 Task: Add an event with the title Training Session: Leadership Development and Team Empowerment, date '2023/10/10', time 8:30 AM to 10:30 AMand add a description: A team outing is a planned event or activity that takes employees out of the usual work environment to engage in recreational and team-building activities. It provides an opportunity for team members to bond, unwind, and strengthen their professional relationships in a more relaxed setting., put the event into Orange category . Add location for the event as: 123 Gran Via, Barcelona, Spain, logged in from the account softage.5@softage.netand send the event invitation to softage.1@softage.net and softage.2@softage.net. Set a reminder for the event 12 hour before
Action: Mouse moved to (75, 104)
Screenshot: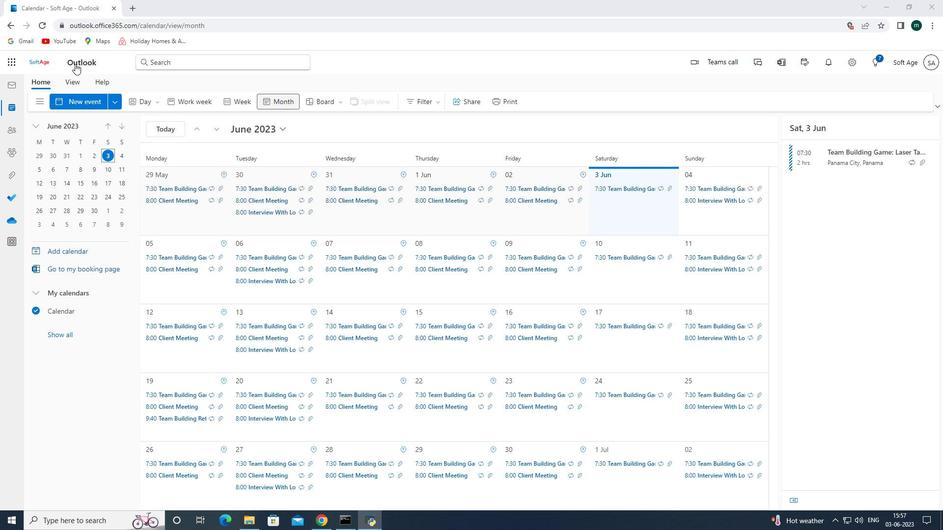 
Action: Mouse pressed left at (75, 104)
Screenshot: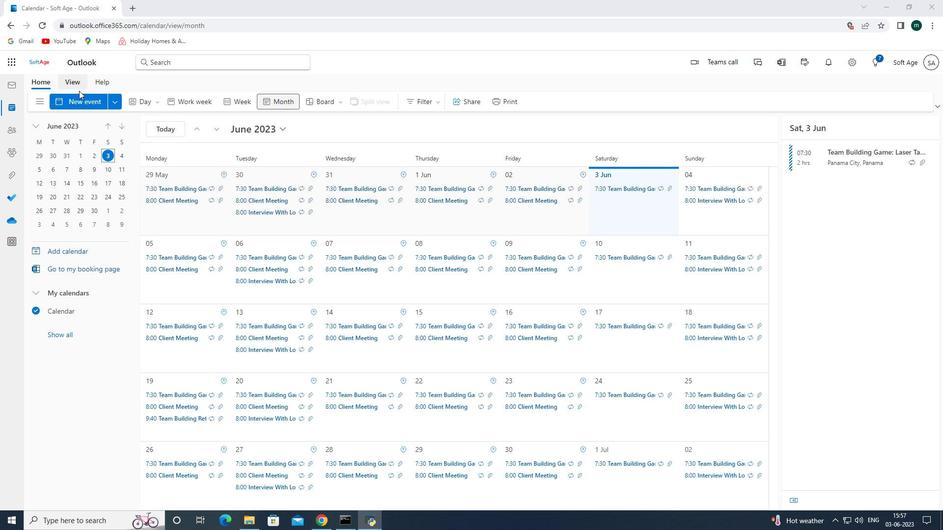 
Action: Mouse moved to (273, 163)
Screenshot: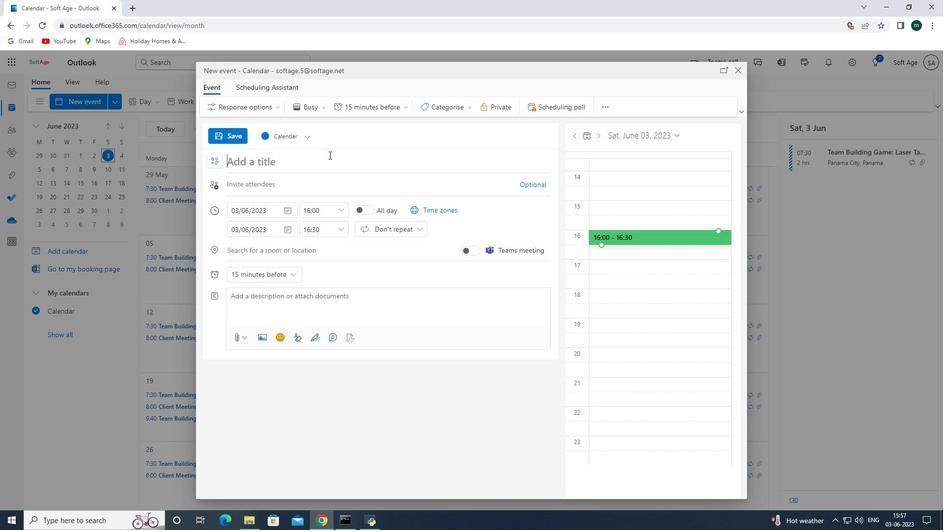 
Action: Mouse pressed left at (273, 163)
Screenshot: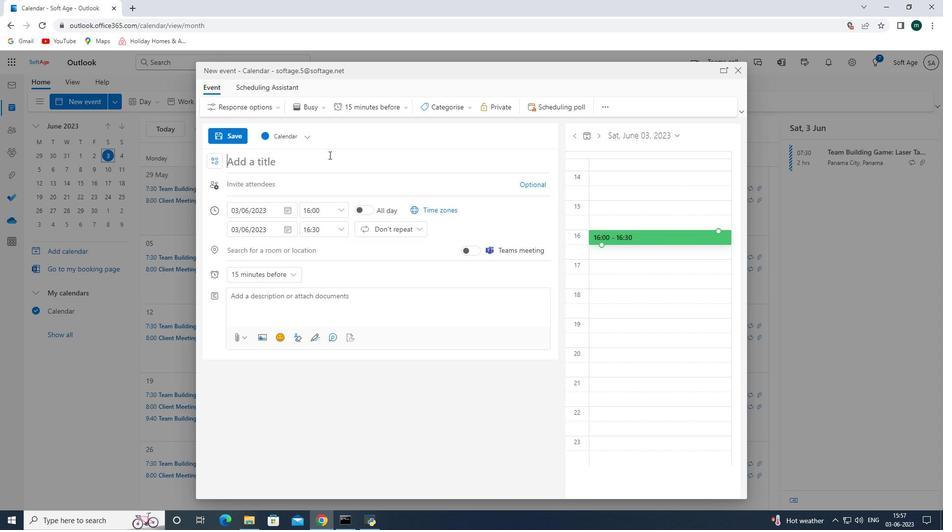 
Action: Mouse moved to (382, 154)
Screenshot: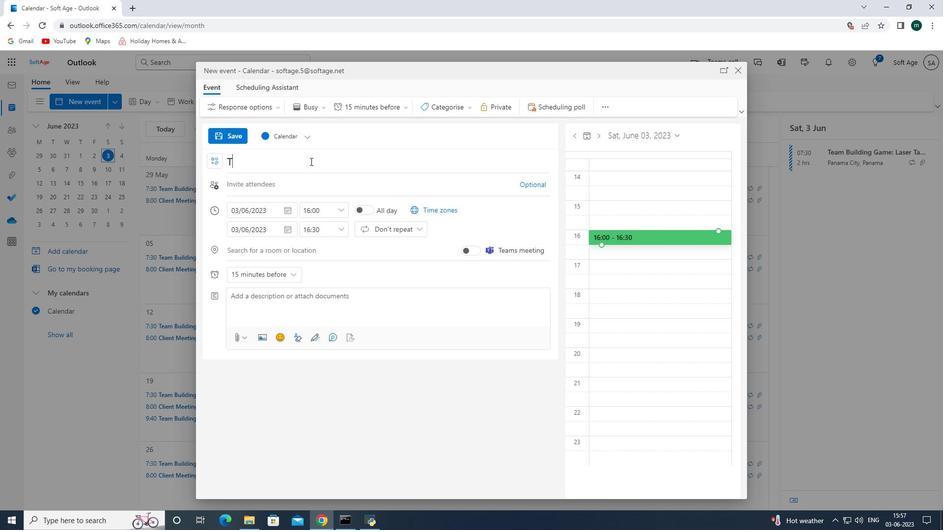 
Action: Key pressed <Key.shift>T
Screenshot: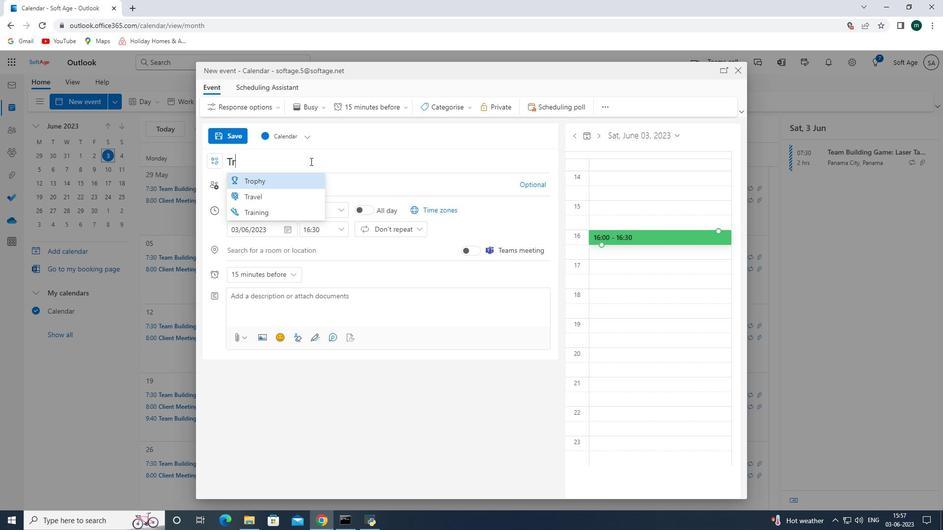 
Action: Mouse moved to (387, 154)
Screenshot: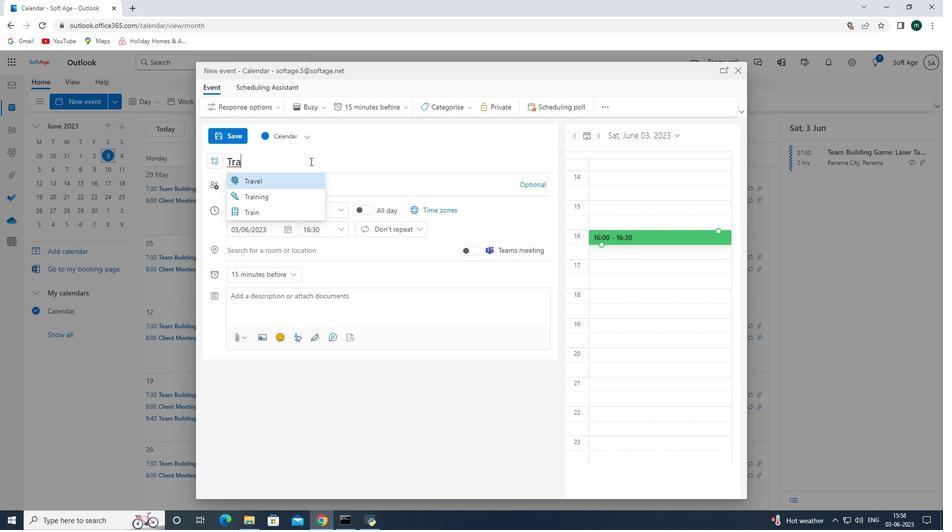
Action: Key pressed raining<Key.space><Key.shift>Session<Key.shift_r><Key.shift_r><Key.shift_r><Key.shift_r><Key.shift_r><Key.shift_r><Key.shift_r><Key.shift_r><Key.shift_r><Key.shift_r><Key.shift_r><Key.shift_r><Key.shift_r><Key.shift_r><Key.shift_r><Key.shift_r><Key.shift_r><Key.shift_r><Key.shift_r><Key.shift_r><Key.shift_r><Key.shift_r><Key.shift_r><Key.shift_r><Key.shift_r><Key.shift_r><Key.shift_r><Key.shift_r><Key.shift_r><Key.shift_r><Key.shift_r><Key.shift_r><Key.shift_r><Key.shift_r><Key.shift_r><Key.shift_r><Key.shift_r><Key.shift_r><Key.shift_r><Key.shift_r><Key.shift_r><Key.shift_r><Key.shift_r><Key.shift_r><Key.shift_r><Key.shift_r><Key.shift_r><Key.shift_r><Key.shift_r><Key.shift_r><Key.shift_r><Key.shift_r><Key.shift_r><Key.shift_r><Key.shift_r><Key.shift_r>:<Key.space><Key.shift><Key.shift>Leader
Screenshot: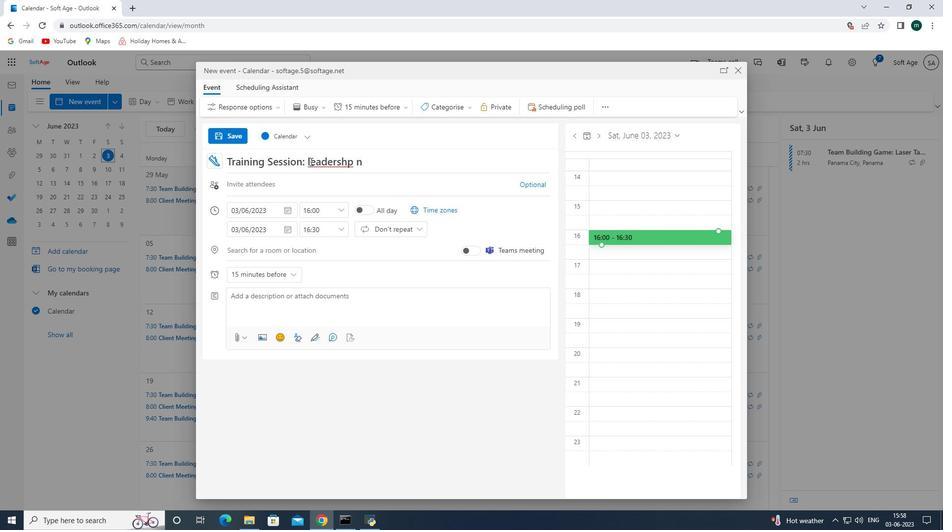 
Action: Mouse moved to (81, 104)
Screenshot: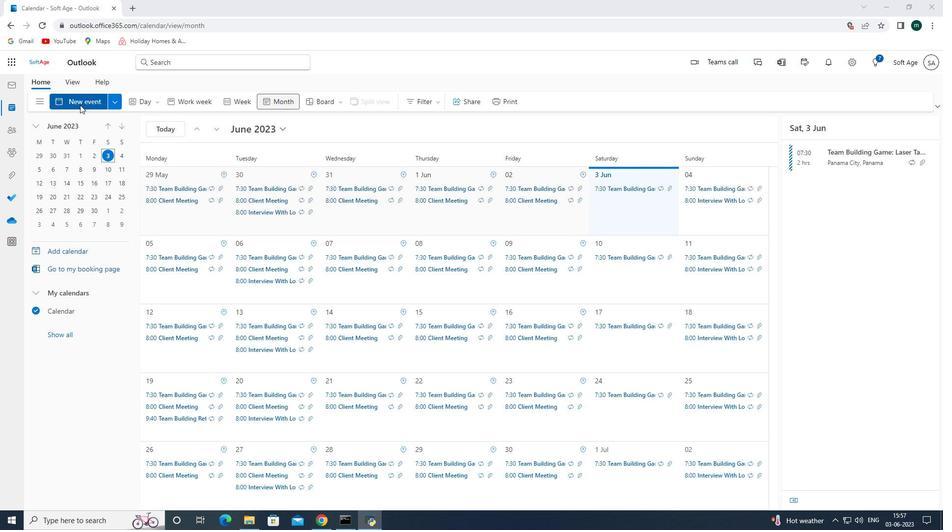 
Action: Mouse pressed left at (81, 104)
Screenshot: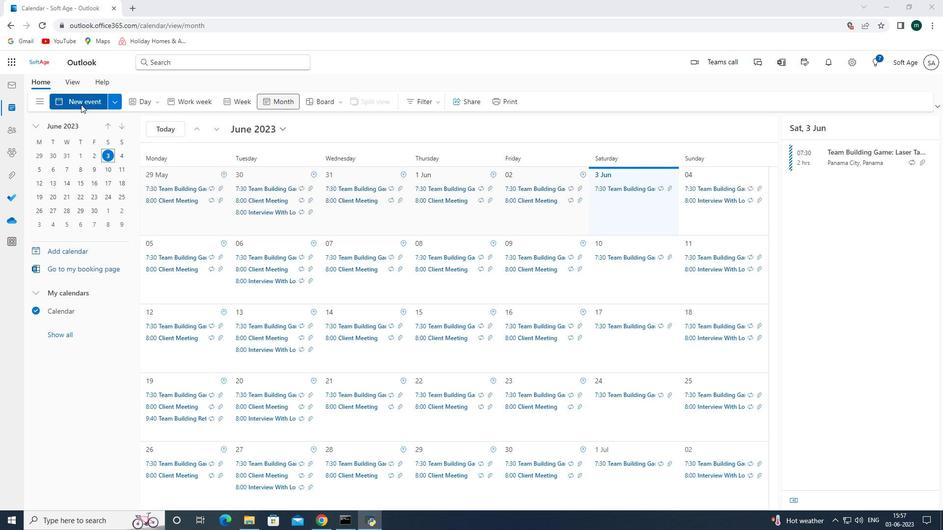 
Action: Mouse moved to (308, 171)
Screenshot: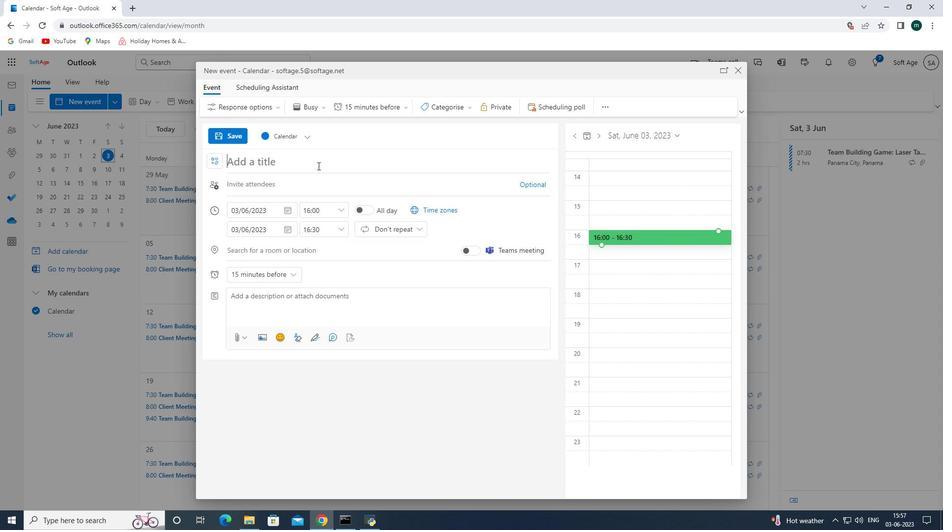 
Action: Mouse pressed left at (308, 171)
Screenshot: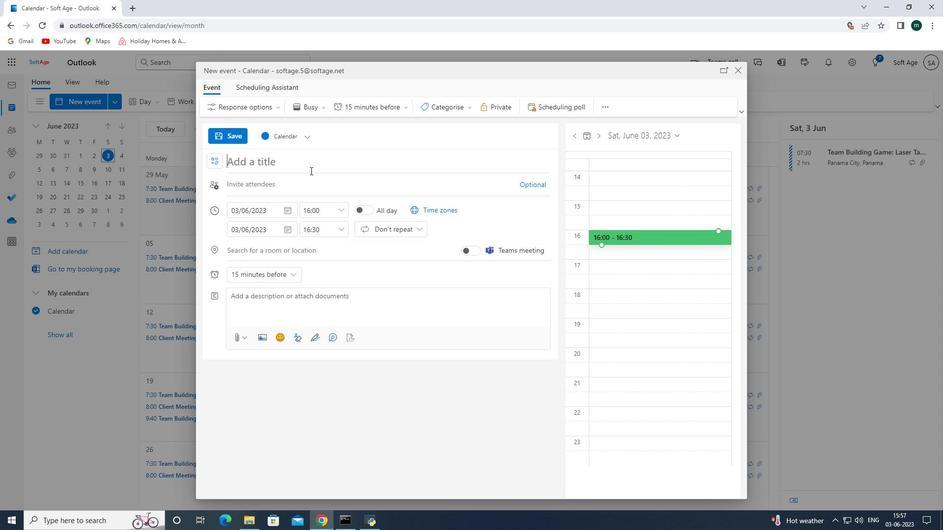 
Action: Mouse moved to (310, 161)
Screenshot: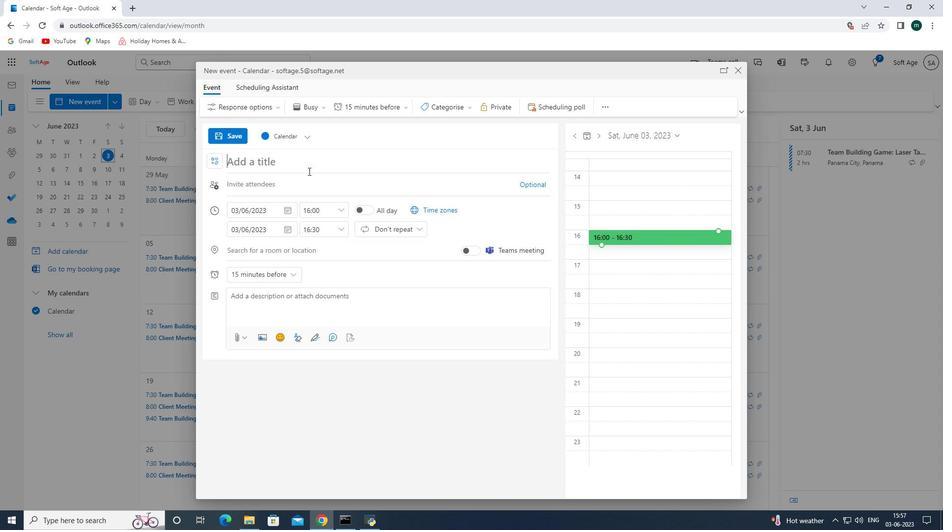 
Action: Key pressed <Key.shift><Key.shift><Key.shift><Key.shift><Key.shift><Key.shift><Key.shift><Key.shift><Key.shift><Key.shift><Key.shift><Key.shift><Key.shift><Key.shift><Key.shift><Key.shift><Key.shift><Key.shift><Key.shift><Key.shift><Key.shift><Key.shift><Key.shift><Key.shift><Key.shift><Key.shift><Key.shift><Key.shift><Key.shift><Key.shift><Key.shift><Key.shift><Key.shift><Key.shift><Key.shift><Key.shift><Key.shift><Key.shift><Key.shift><Key.shift><Key.shift><Key.shift><Key.shift><Key.shift><Key.shift><Key.shift><Key.shift><Key.shift><Key.shift><Key.shift><Key.shift><Key.shift><Key.shift><Key.shift><Key.shift><Key.shift><Key.shift><Key.shift><Key.shift><Key.shift><Key.shift><Key.shift><Key.shift><Key.shift><Key.shift><Key.shift><Key.shift><Key.shift><Key.shift><Key.shift><Key.shift><Key.shift><Key.shift><Key.shift><Key.shift><Key.shift><Key.shift><Key.shift><Key.shift><Key.shift><Key.shift><Key.shift><Key.shift><Key.shift><Key.shift><Key.shift>Training<Key.space><Key.shift><Key.shift><Key.shift><Key.shift><Key.shift><Key.shift><Key.shift><Key.shift><Key.shift>Session<Key.shift><Key.shift><Key.shift><Key.shift><Key.shift><Key.shift>:<Key.space><Key.shift><Key.shift><Key.shift><Key.shift><Key.shift><Key.shift><Key.shift><Key.shift><Key.shift><Key.shift><Key.shift><Key.shift><Key.shift><Key.shift><Key.shift><Key.shift><Key.shift><Key.shift><Key.shift><Key.shift><Key.shift><Key.shift><Key.shift><Key.shift><Key.shift><Key.shift>leadershp<Key.space>n<Key.shift><Key.shift><Key.shift><Key.backspace><Key.left><Key.left><Key.left><Key.left><Key.left><Key.left><Key.left><Key.left><Key.left><Key.backspace><Key.shift_r><Key.shift_r><Key.shift_r><Key.shift_r><Key.shift_r><Key.shift_r><Key.shift_r>L<Key.right><Key.right><Key.right><Key.right><Key.right><Key.right><Key.right>i<Key.right><Key.right><Key.right><Key.space><Key.shift>Devele<Key.backspace>opment<Key.space>and<Key.space><Key.shift>Team<Key.space><Key.shift>Empw<Key.backspace>owerment<Key.space><Key.shift><Key.shift><Key.shift><Key.shift><Key.shift><Key.shift>,<Key.backspace>
Screenshot: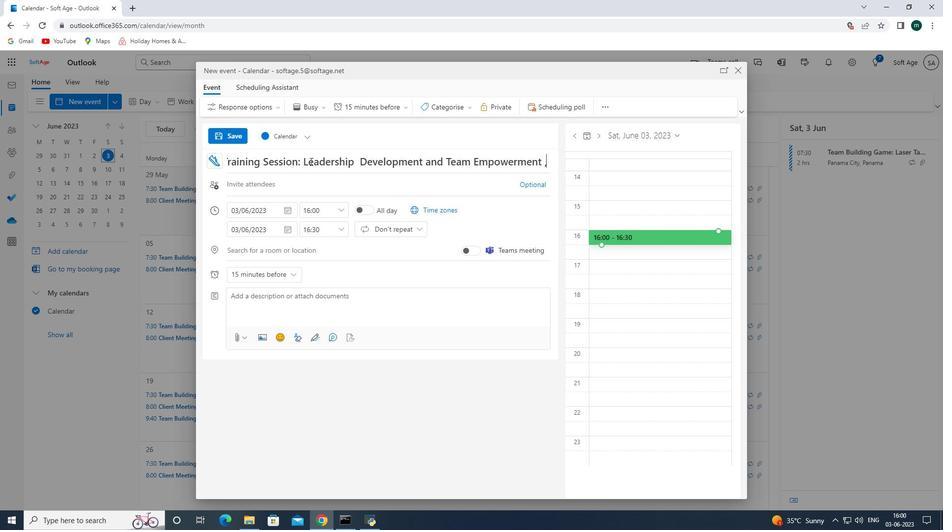 
Action: Mouse moved to (292, 213)
Screenshot: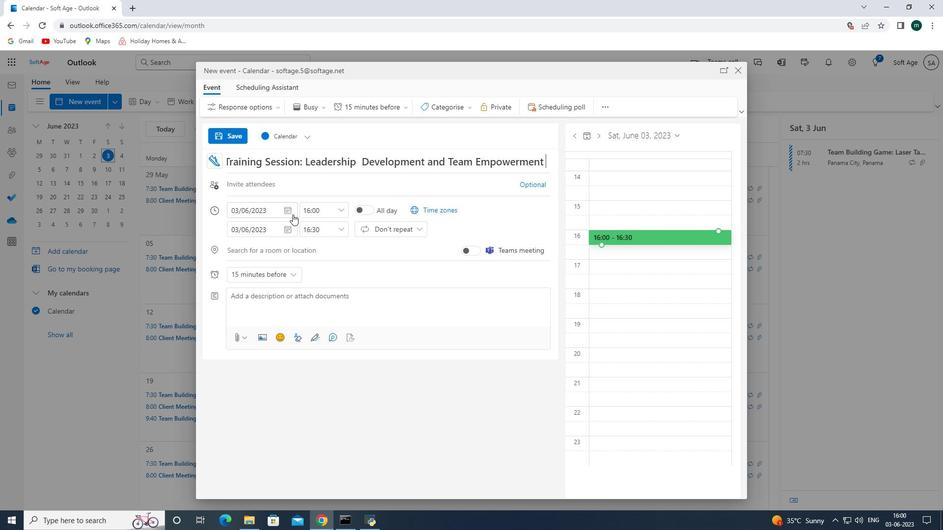 
Action: Mouse pressed left at (292, 213)
Screenshot: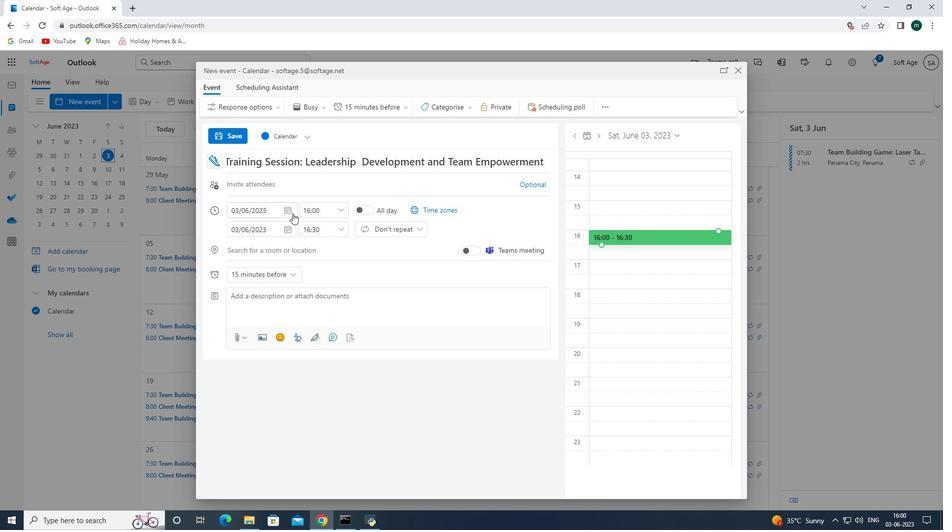 
Action: Mouse moved to (324, 232)
Screenshot: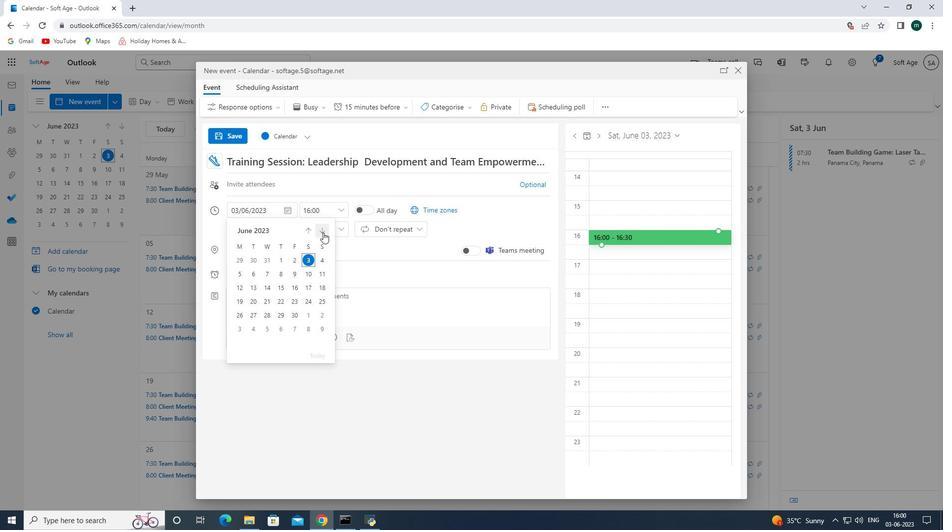 
Action: Mouse pressed left at (324, 232)
Screenshot: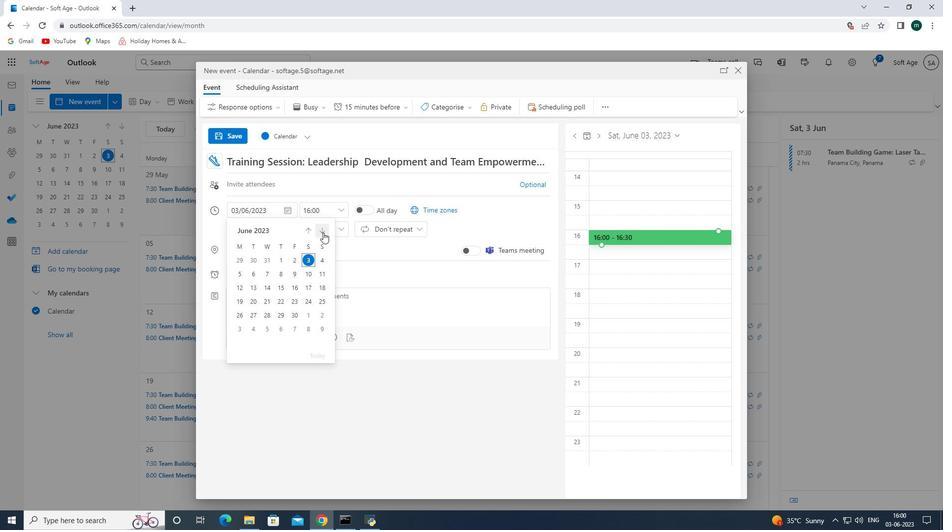 
Action: Mouse pressed left at (324, 232)
Screenshot: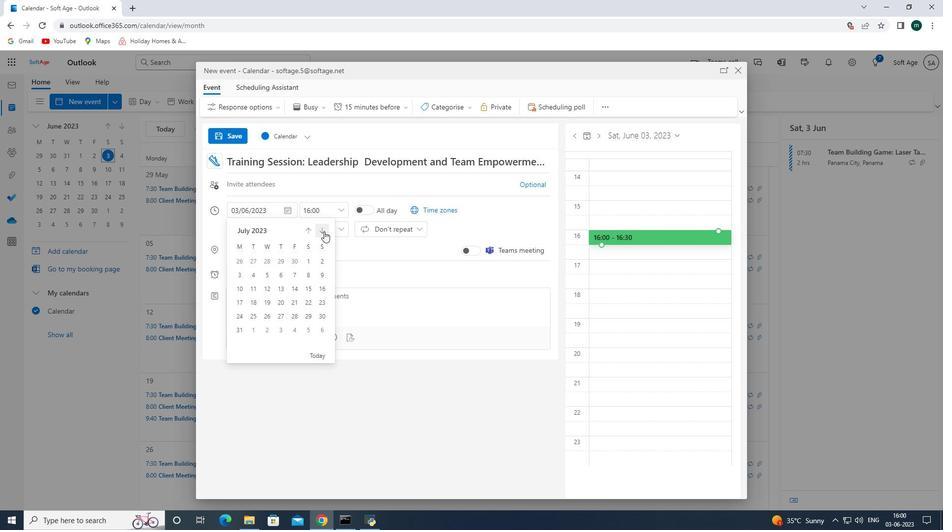
Action: Mouse pressed left at (324, 232)
Screenshot: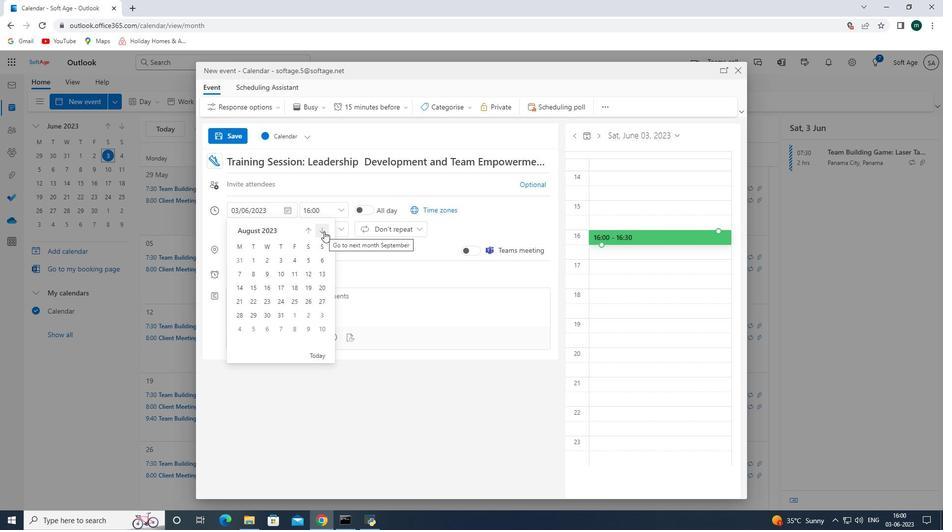 
Action: Mouse pressed left at (324, 232)
Screenshot: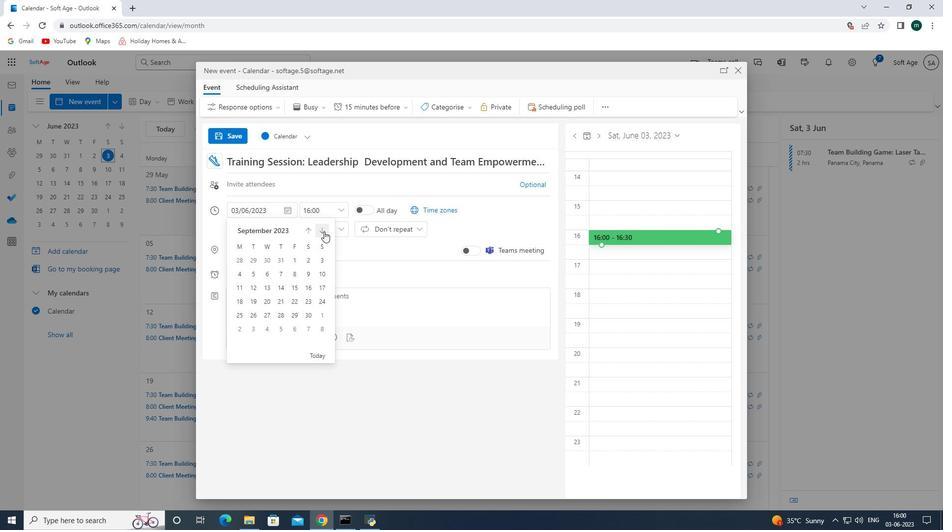 
Action: Mouse pressed left at (324, 232)
Screenshot: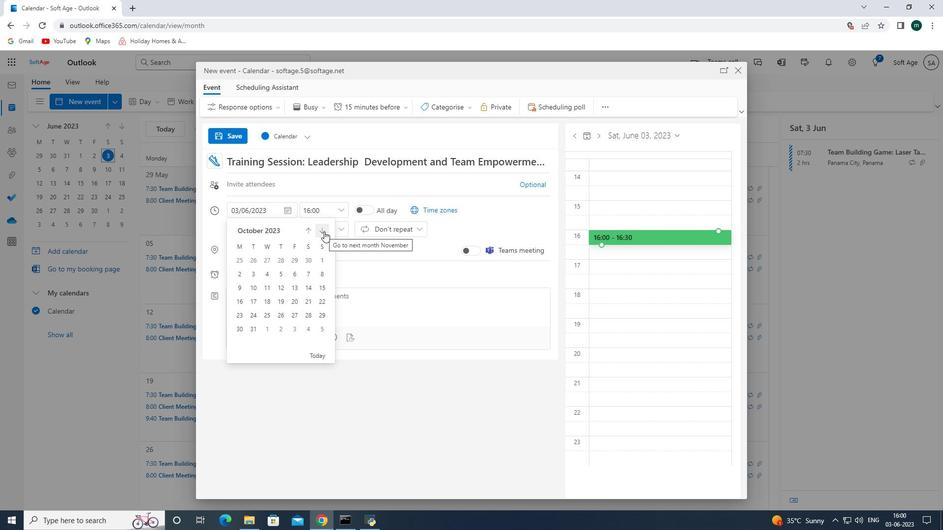 
Action: Mouse moved to (311, 232)
Screenshot: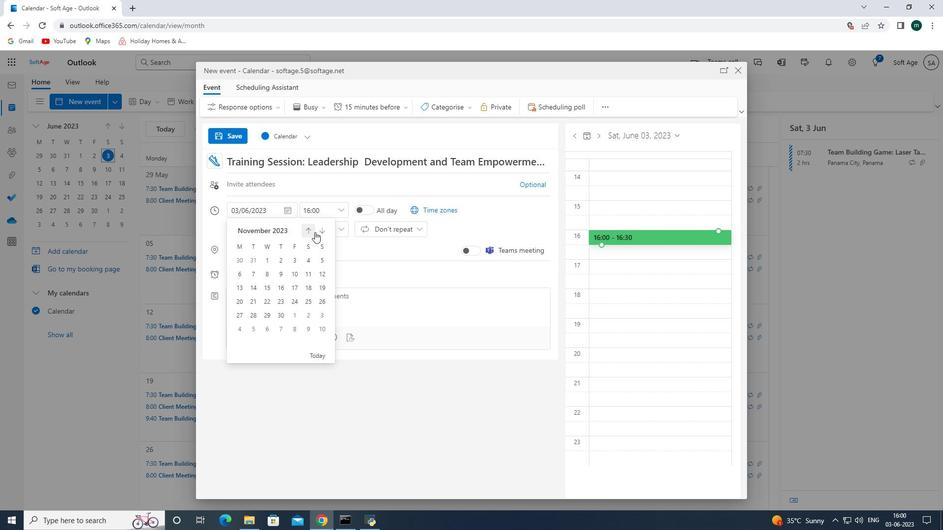 
Action: Mouse pressed left at (311, 232)
Screenshot: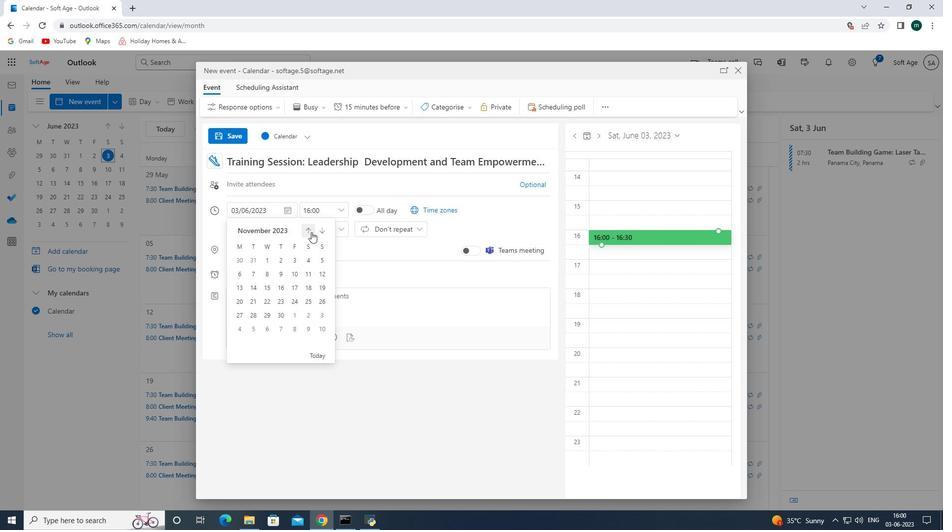 
Action: Mouse moved to (252, 283)
Screenshot: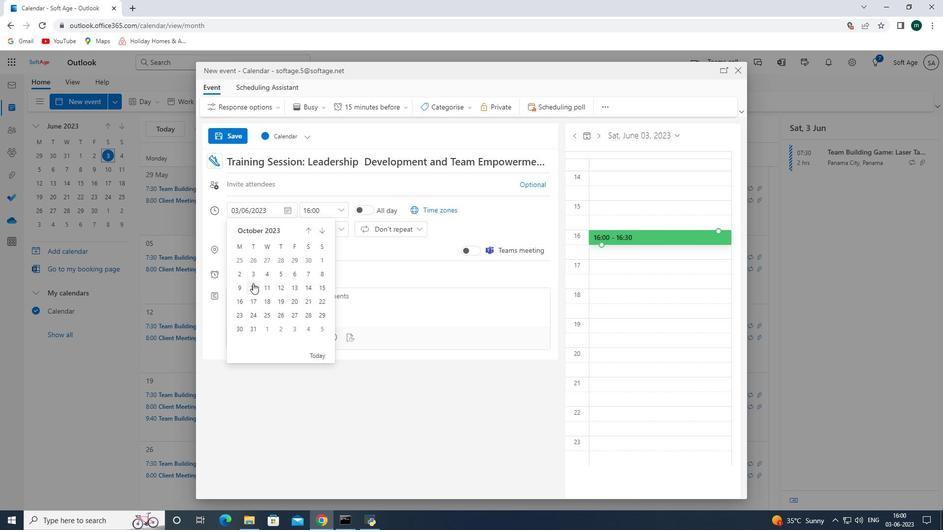 
Action: Mouse pressed left at (252, 283)
Screenshot: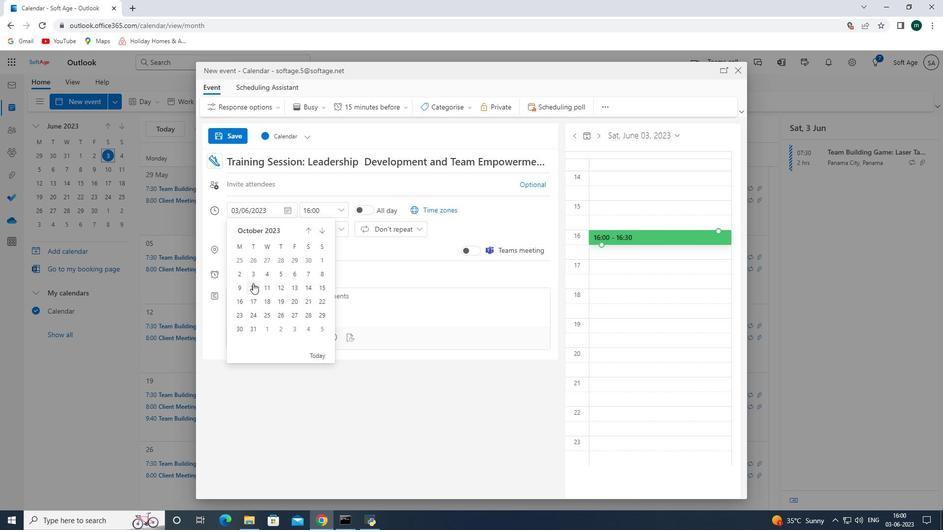 
Action: Mouse moved to (343, 211)
Screenshot: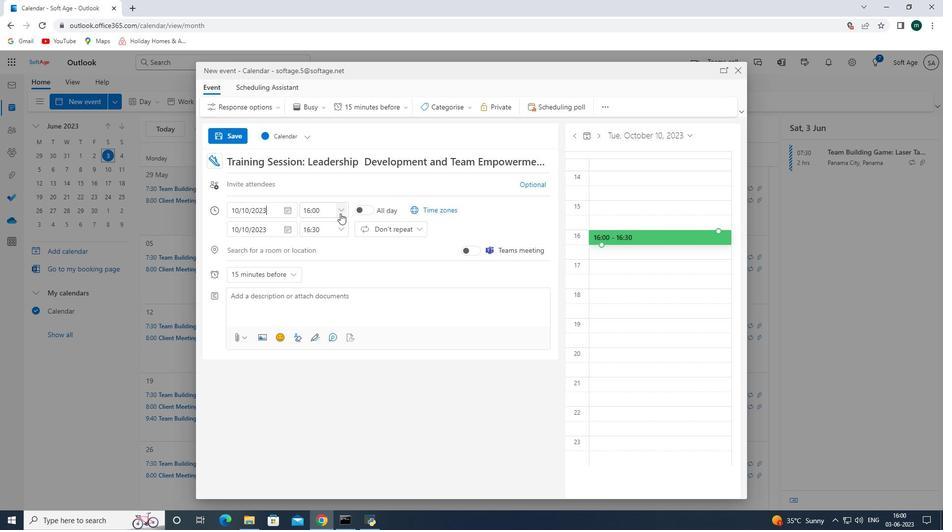
Action: Mouse pressed left at (343, 211)
Screenshot: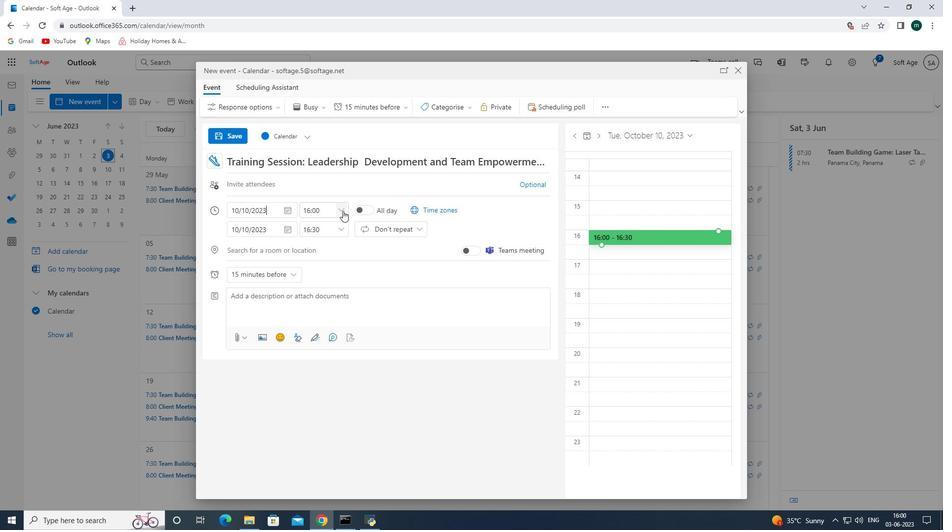 
Action: Mouse moved to (344, 240)
Screenshot: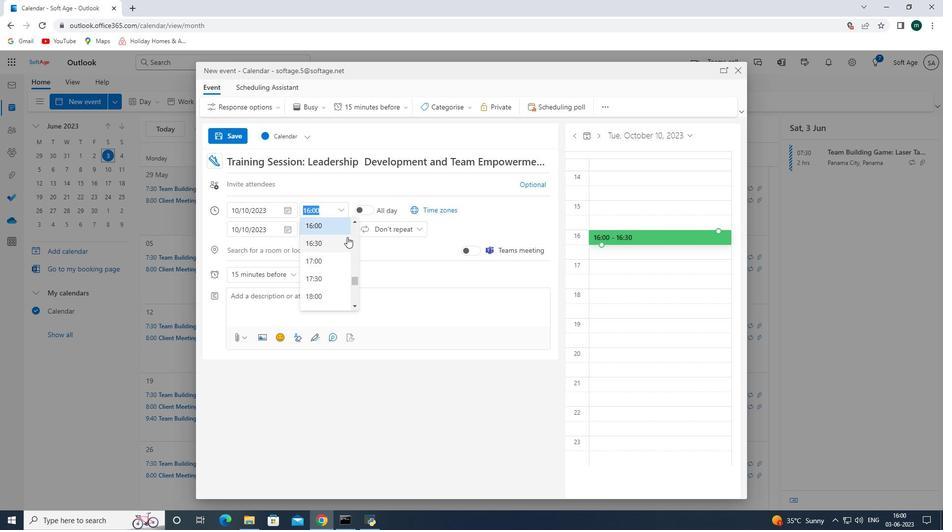 
Action: Mouse scrolled (344, 241) with delta (0, 0)
Screenshot: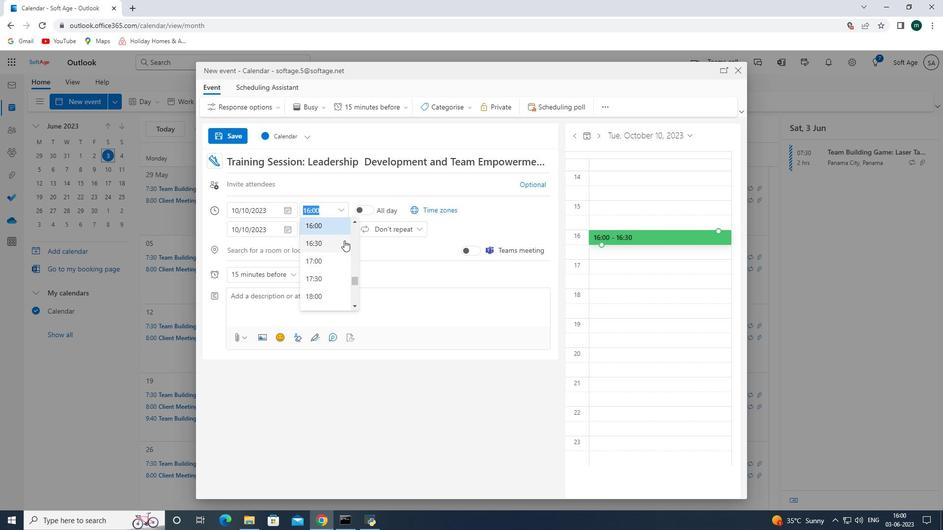 
Action: Mouse scrolled (344, 241) with delta (0, 0)
Screenshot: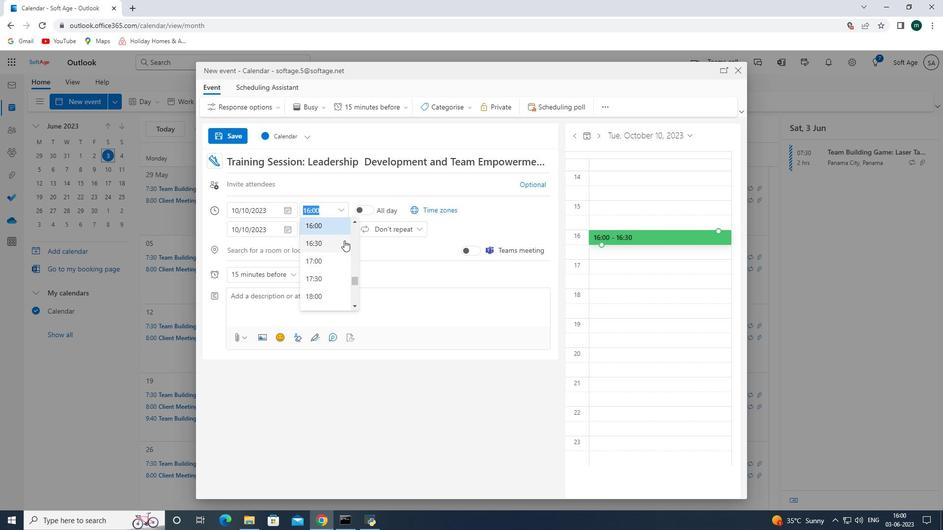 
Action: Mouse scrolled (344, 241) with delta (0, 0)
Screenshot: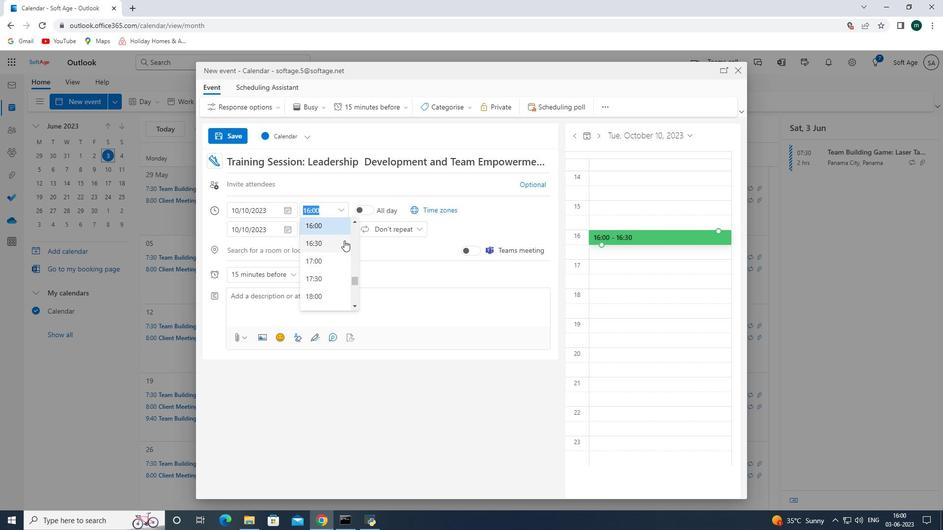 
Action: Mouse scrolled (344, 241) with delta (0, 0)
Screenshot: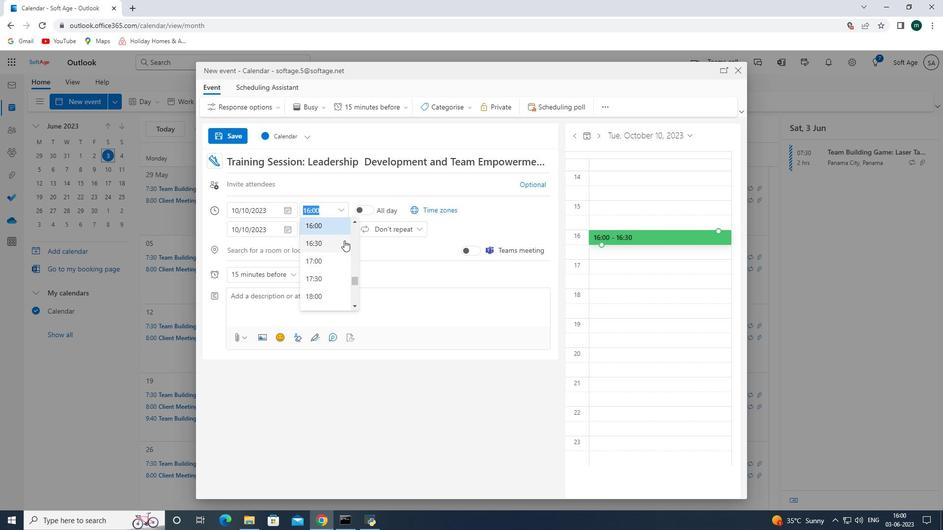 
Action: Mouse scrolled (344, 241) with delta (0, 0)
Screenshot: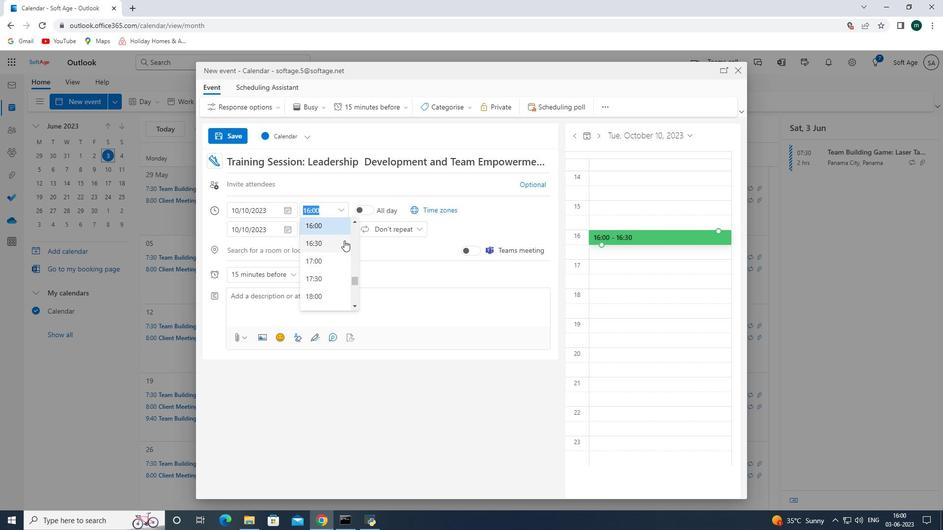 
Action: Mouse scrolled (344, 241) with delta (0, 0)
Screenshot: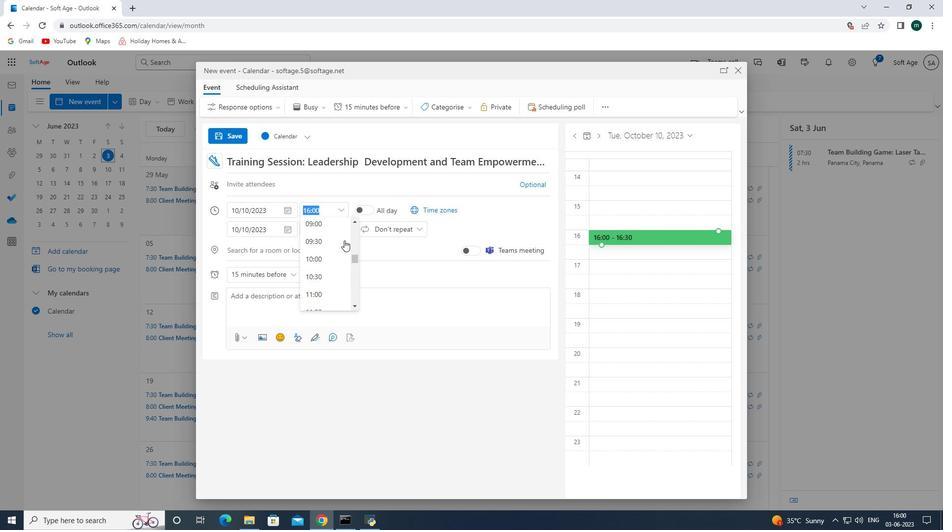 
Action: Mouse scrolled (344, 241) with delta (0, 0)
Screenshot: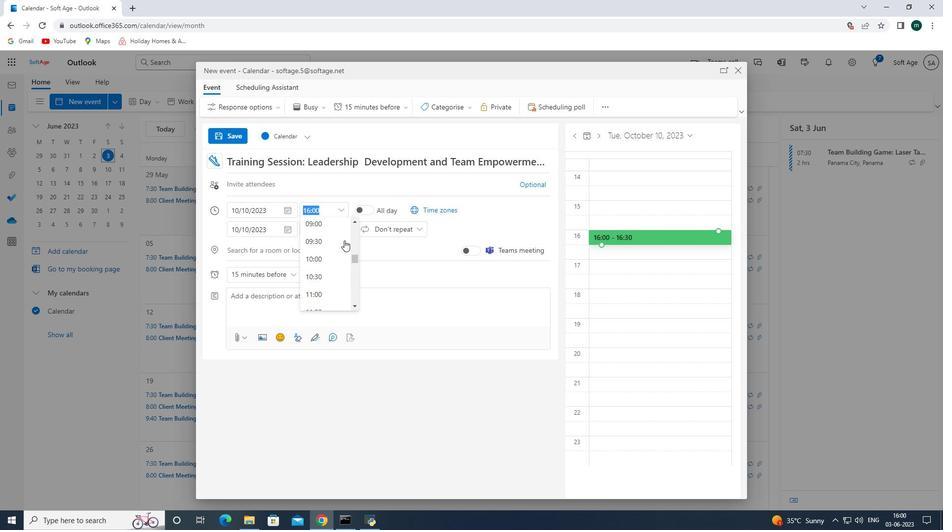 
Action: Mouse moved to (344, 247)
Screenshot: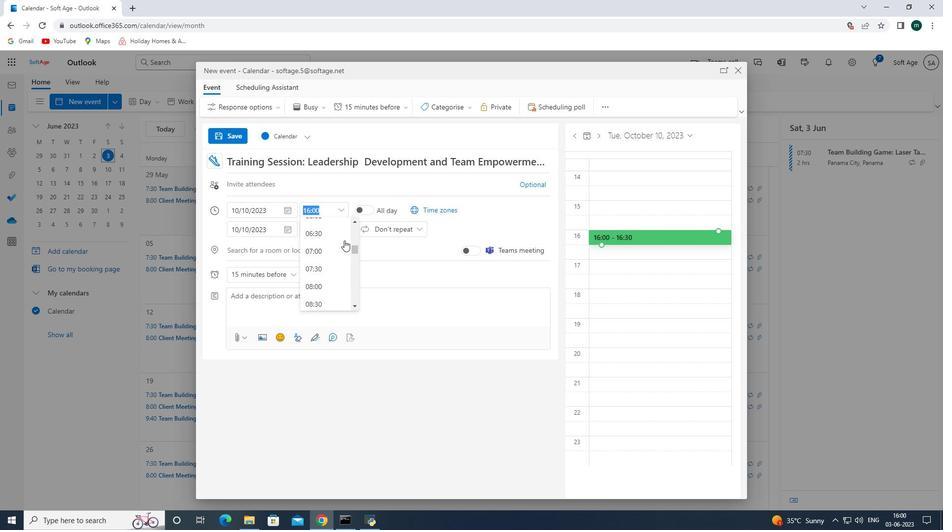 
Action: Mouse scrolled (344, 247) with delta (0, 0)
Screenshot: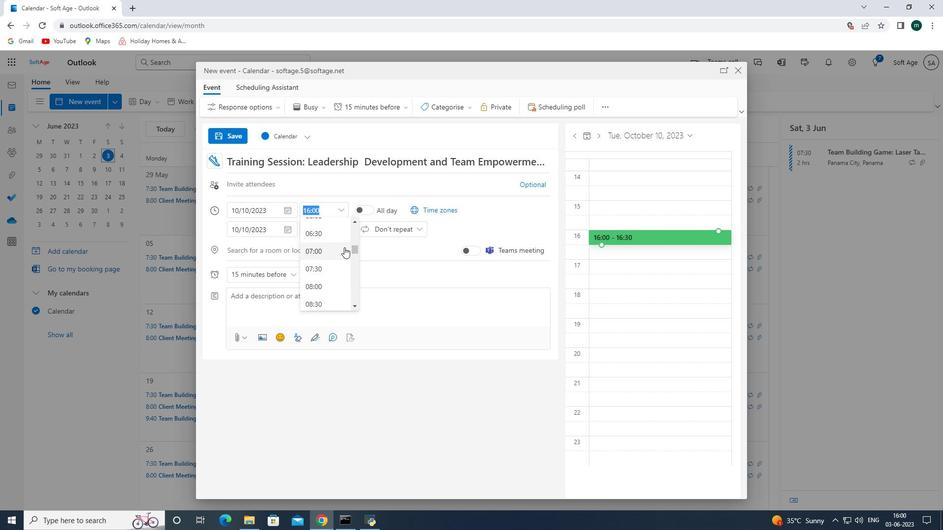 
Action: Mouse moved to (318, 257)
Screenshot: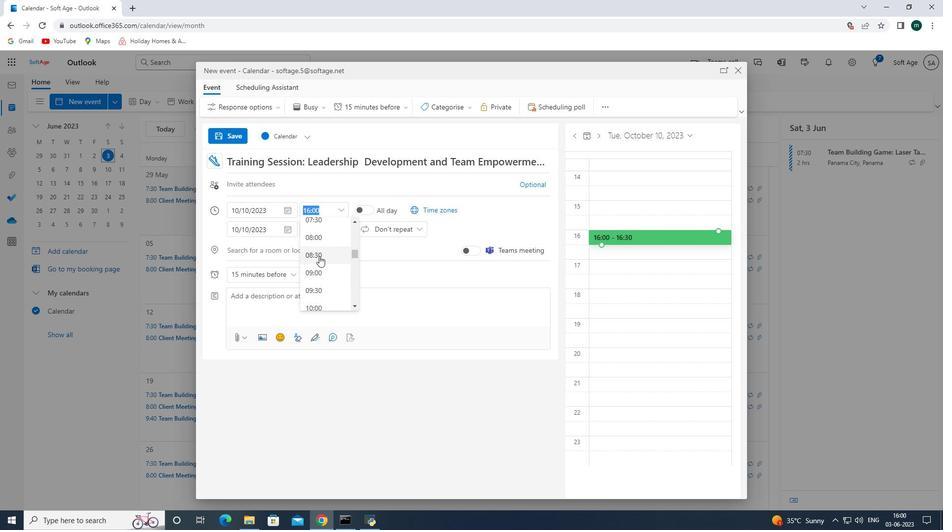 
Action: Mouse pressed left at (318, 257)
Screenshot: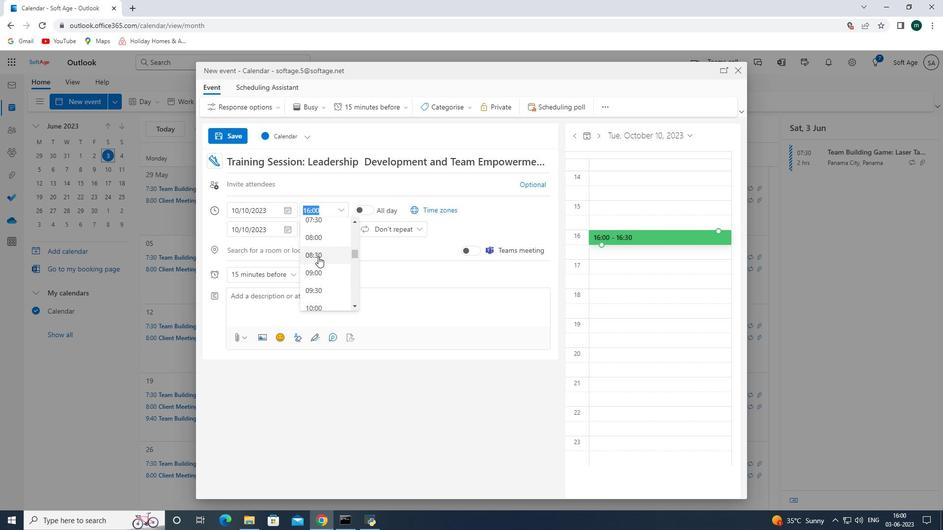 
Action: Mouse moved to (342, 229)
Screenshot: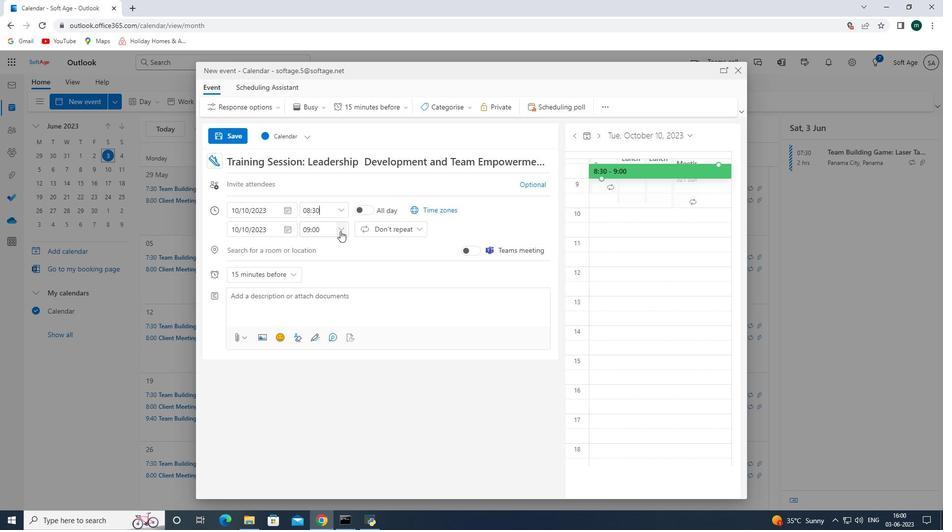 
Action: Mouse pressed left at (342, 229)
Screenshot: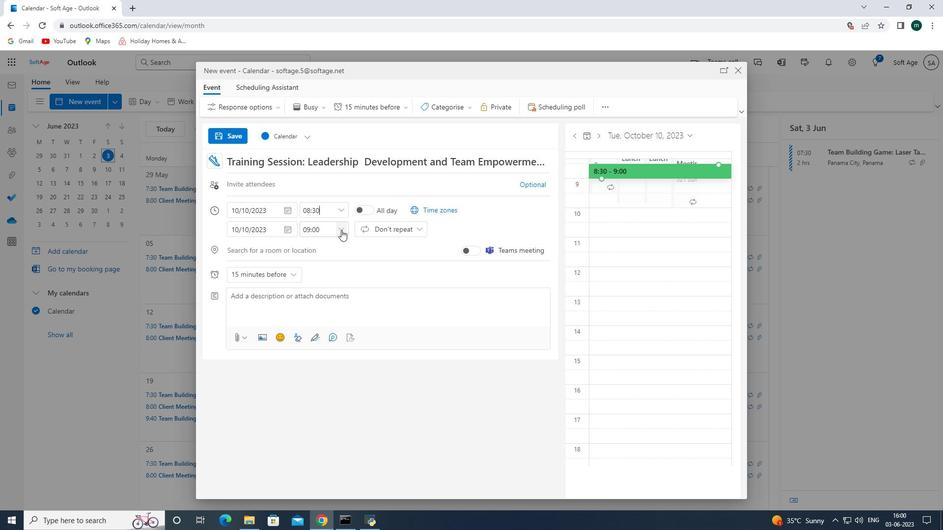 
Action: Mouse moved to (342, 299)
Screenshot: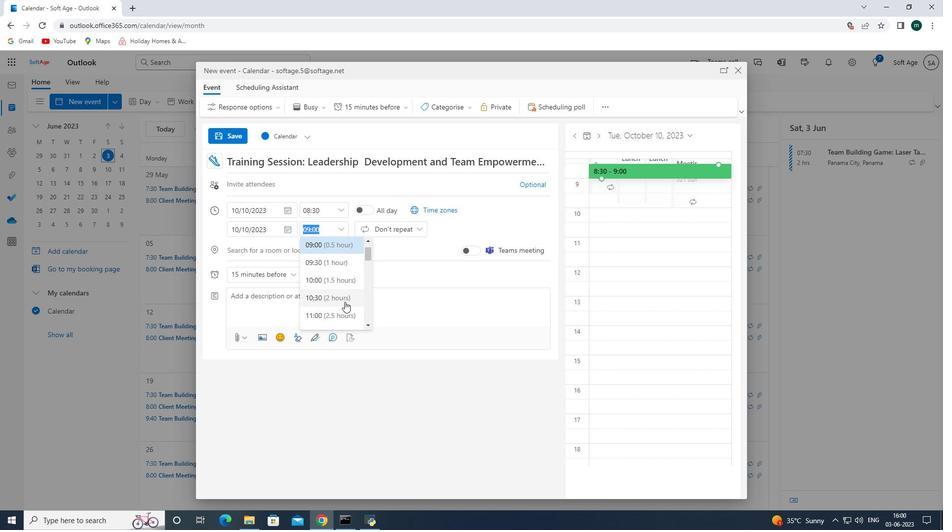 
Action: Mouse pressed left at (342, 299)
Screenshot: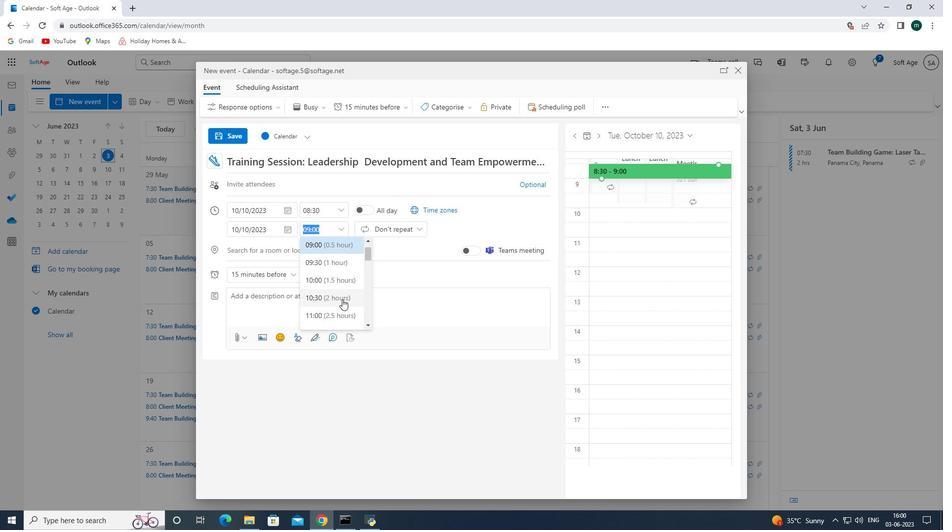 
Action: Mouse moved to (298, 300)
Screenshot: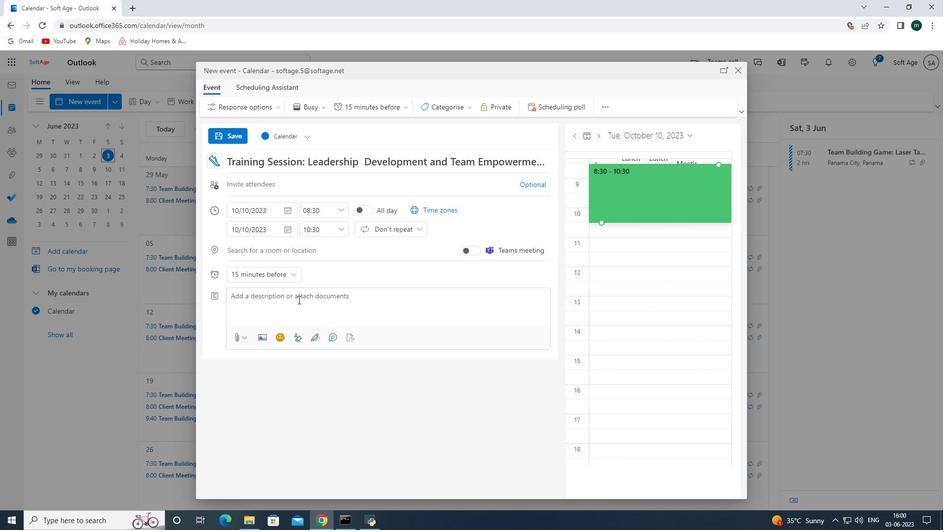 
Action: Mouse pressed left at (298, 300)
Screenshot: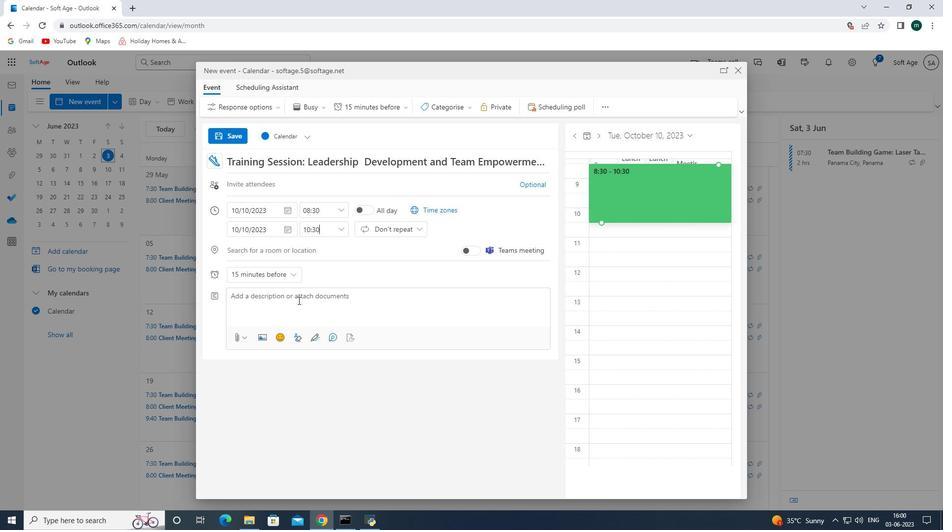 
Action: Key pressed <Key.shift>A<Key.space>team<Key.space>outing<Key.space>is<Key.space>a<Key.space>planned<Key.space>event<Key.space>or<Key.space>activi<Key.space><Key.backspace>ty<Key.space>that<Key.space>takes<Key.space>employees<Key.space>ou<Key.space><Key.backspace>t<Key.space>of<Key.space>the<Key.space>usual<Key.space>work<Key.space>environment<Key.space>to<Key.space>engage<Key.space>in<Key.space>recreational<Key.space>and<Key.space>team<Key.space><Key.shift_r><Key.shift_r><Key.shift_r><Key.shift_r><Key.shift_r><Key.shift_r><Key.shift_r><Key.shift_r>_<Key.backspace>-building<Key.space>activito<Key.backspace>ies.<Key.space><Key.shift_r>It<Key.space>provo<Key.backspace>idesb<Key.space>n<Key.backspace><Key.backspace><Key.backspace><Key.space>an<Key.space>opportunity<Key.space>for<Key.space><Key.shift>team<Key.space>members<Key.space>to<Key.space><Key.shift_r><Key.shift_r><Key.shift_r><Key.shift_r><Key.shift_r><Key.shift_r><Key.shift_r><Key.shift_r><Key.shift_r><Key.shift_r><Key.shift_r><Key.shift_r><Key.shift_r><Key.shift_r><Key.shift_r><Key.shift_r><Key.shift_r><Key.shift_r><Key.shift_r><Key.shift_r><Key.shift_r><Key.shift_r><Key.shift_r><Key.shift_r><Key.shift_r><Key.shift_r>B<Key.backspace>bond<Key.space><Key.backspace>,<Key.space>unwind<Key.space><Key.backspace>,<Key.space>and<Key.space>strengthen<Key.space>their<Key.space><Key.shift_r>professional<Key.space>relationships<Key.space>in<Key.space>a<Key.space>more<Key.space>relaxed<Key.space>setting.
Screenshot: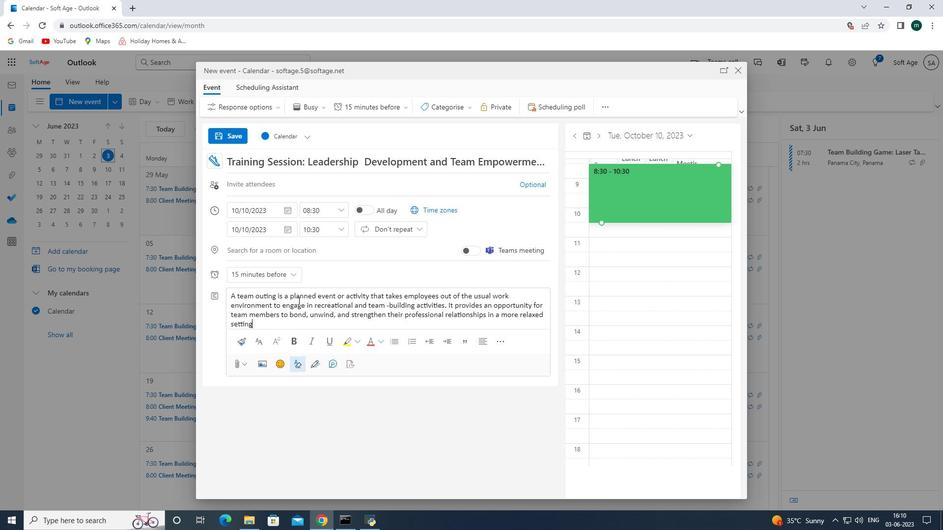 
Action: Mouse moved to (459, 107)
Screenshot: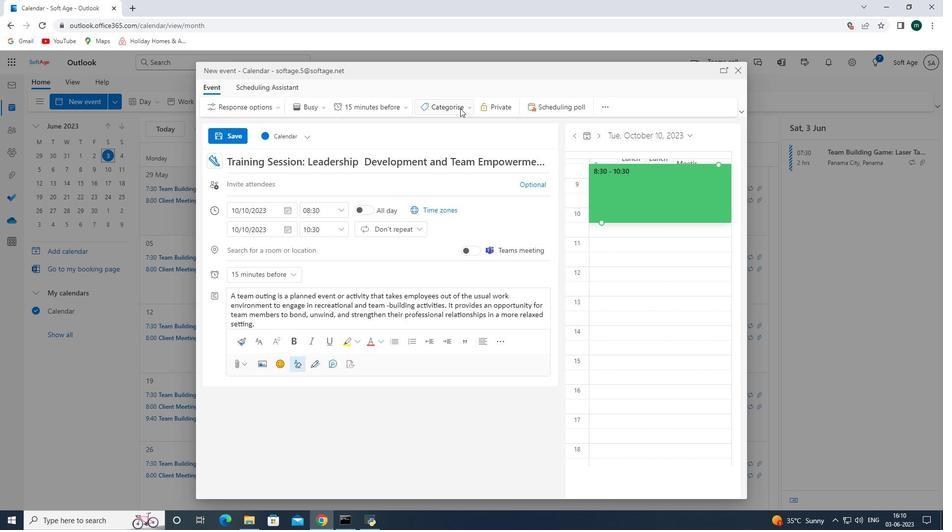 
Action: Mouse pressed left at (459, 107)
Screenshot: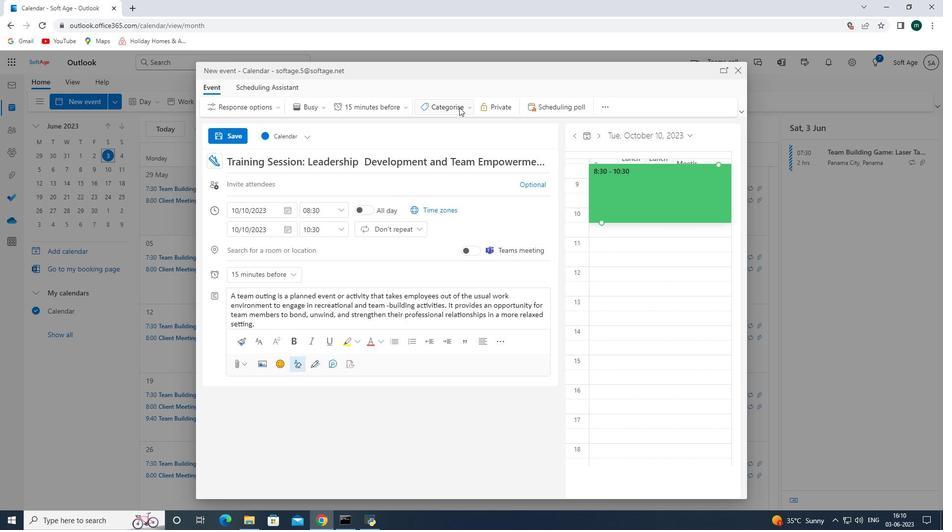 
Action: Mouse moved to (447, 169)
Screenshot: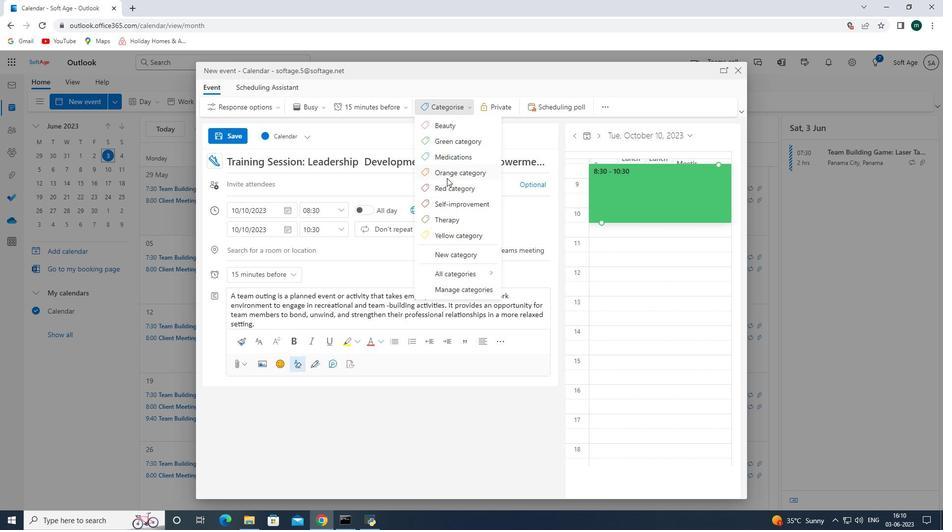 
Action: Mouse pressed left at (447, 169)
Screenshot: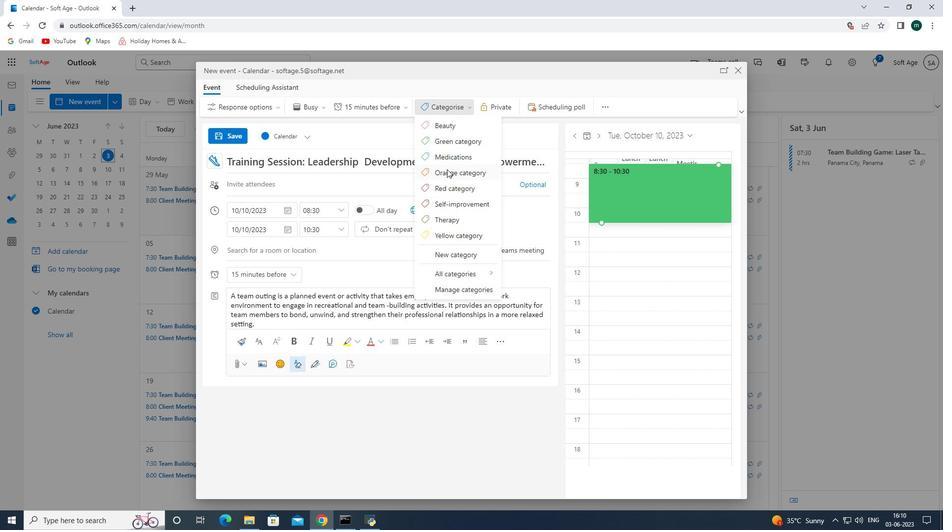
Action: Mouse moved to (239, 251)
Screenshot: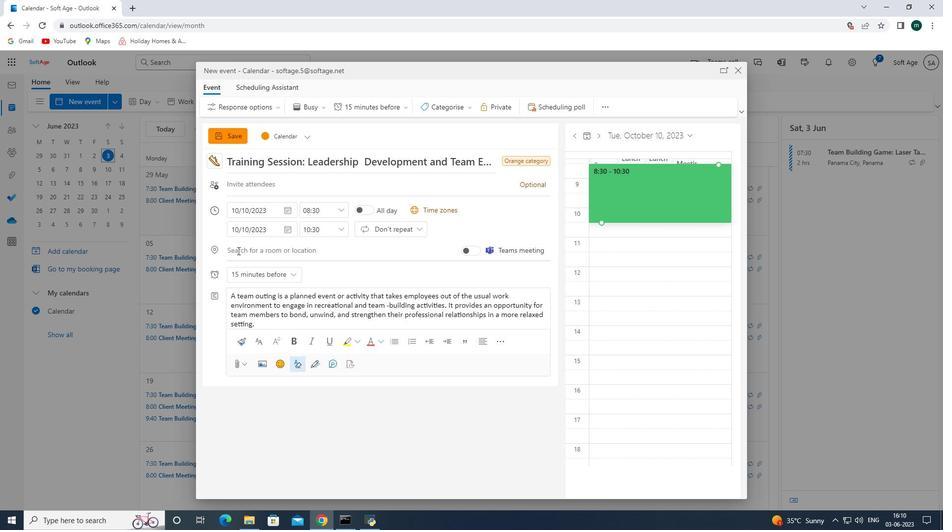 
Action: Mouse pressed left at (239, 251)
Screenshot: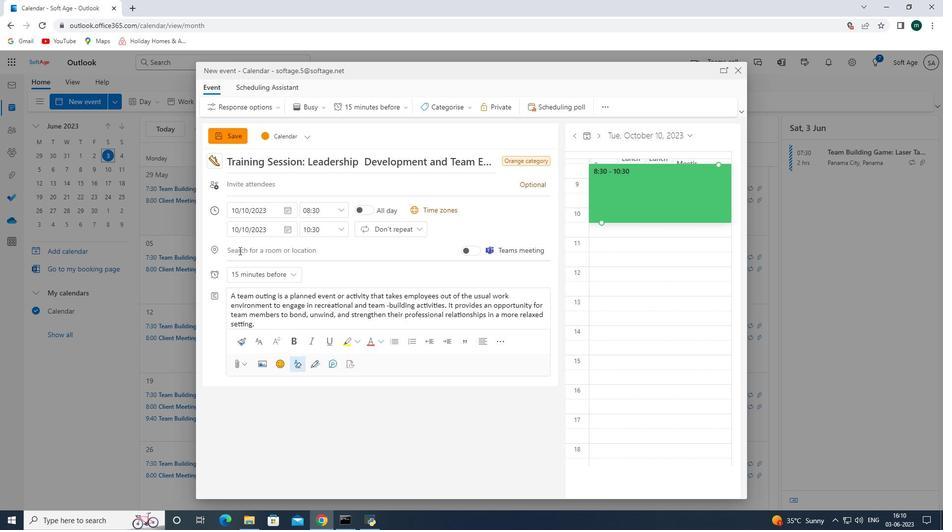
Action: Key pressed 123<Key.space><Key.shift><Key.shift><Key.shift>Gran<Key.space><Key.shift_r><Key.shift_r><Key.shift_r><Key.shift_r><Key.shift_r><Key.shift_r><Key.shift_r><Key.shift_r><Key.shift_r><Key.shift_r><Key.shift_r><Key.shift_r><Key.shift_r><Key.shift_r><Key.shift_r><Key.shift_r>Via,<Key.space><Key.shift><Key.shift><Key.shift><Key.shift>Barcelona,<Key.space><Key.shift>Spain<Key.space><Key.backspace>
Screenshot: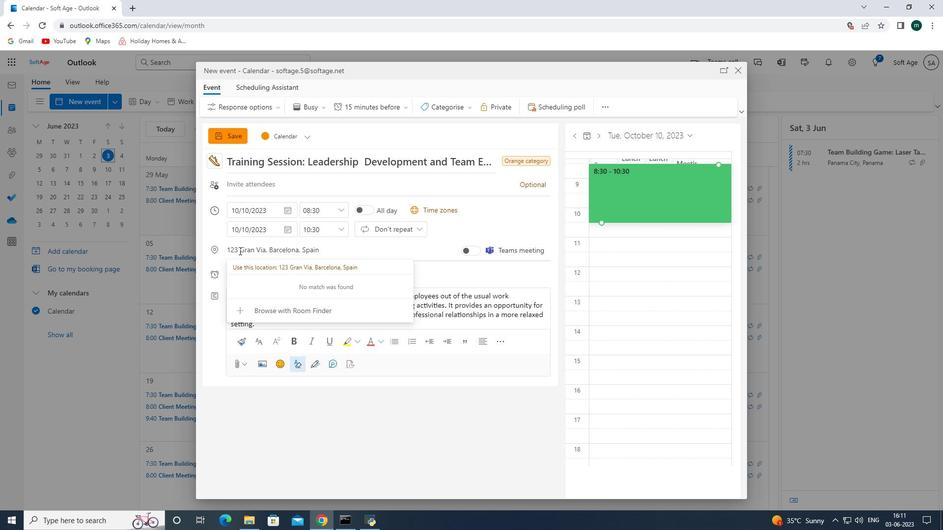 
Action: Mouse moved to (499, 219)
Screenshot: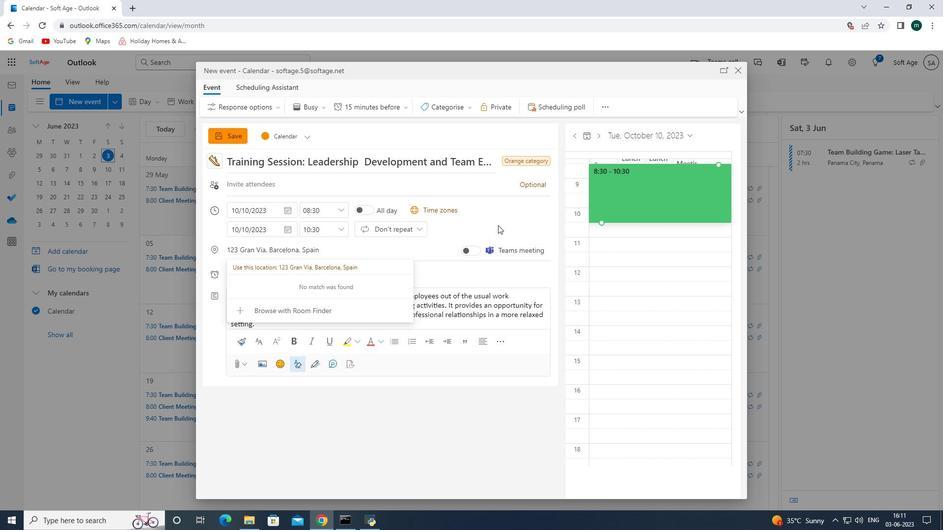 
Action: Mouse pressed left at (499, 219)
Screenshot: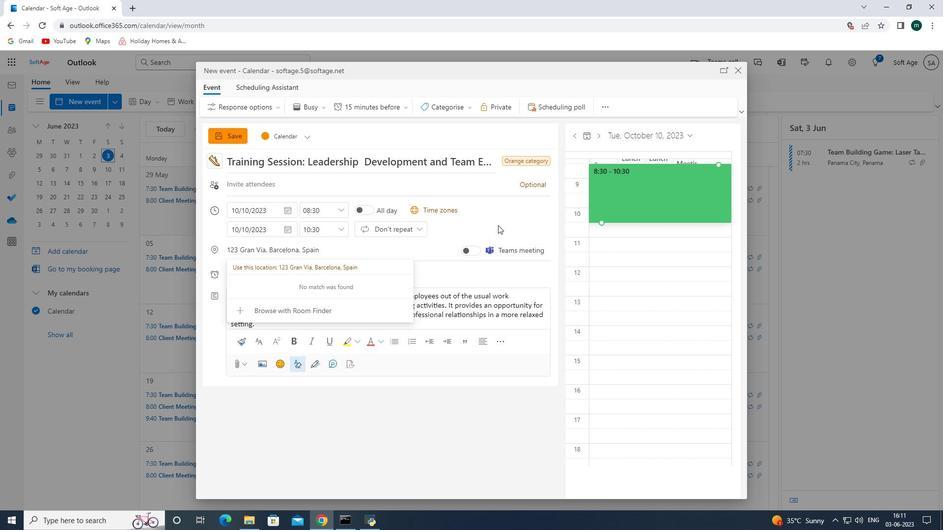 
Action: Mouse moved to (271, 182)
Screenshot: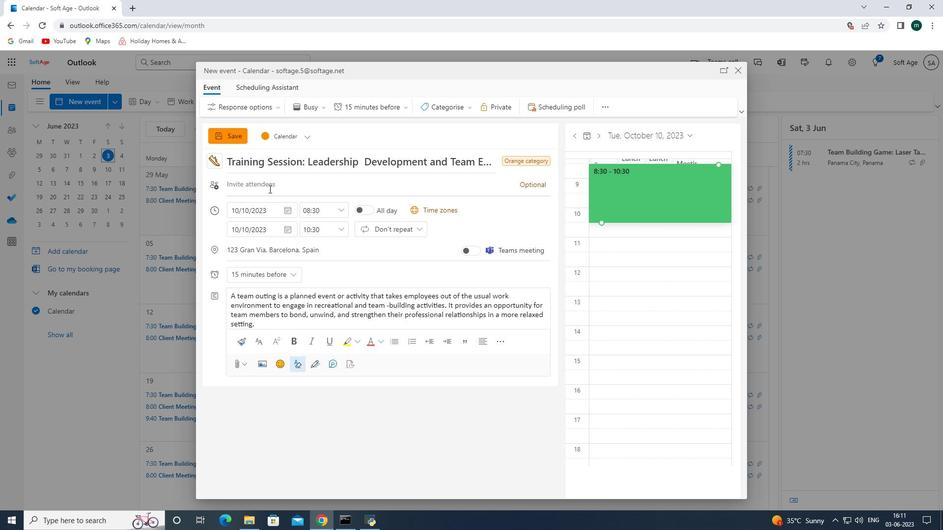 
Action: Mouse pressed left at (271, 182)
Screenshot: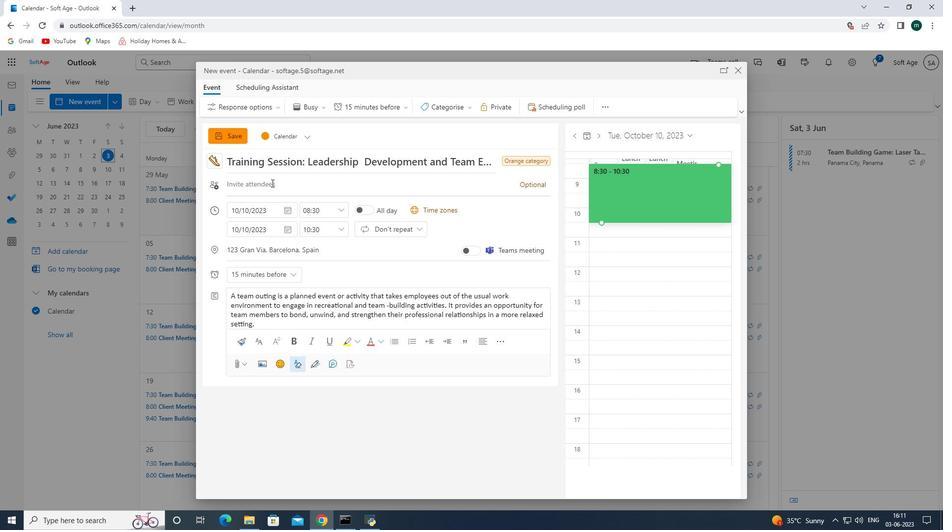 
Action: Mouse moved to (299, 255)
Screenshot: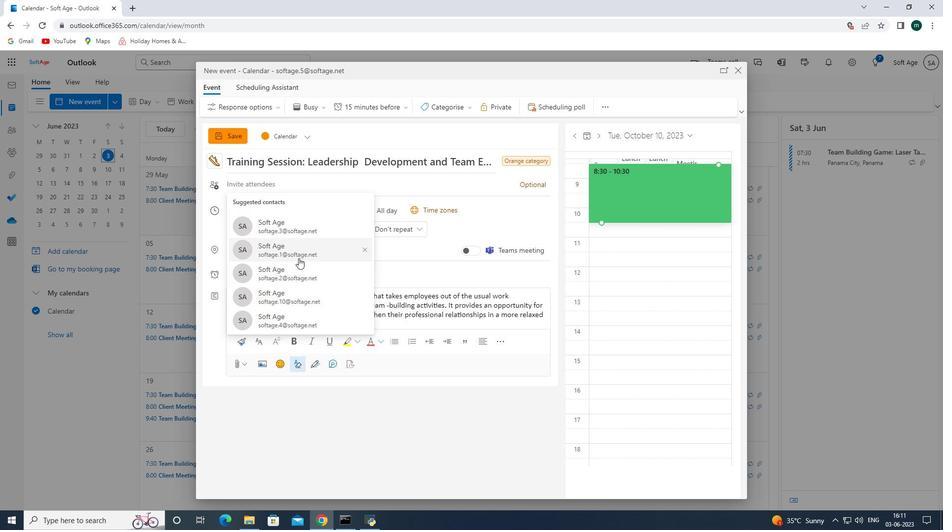 
Action: Mouse pressed left at (299, 255)
Screenshot: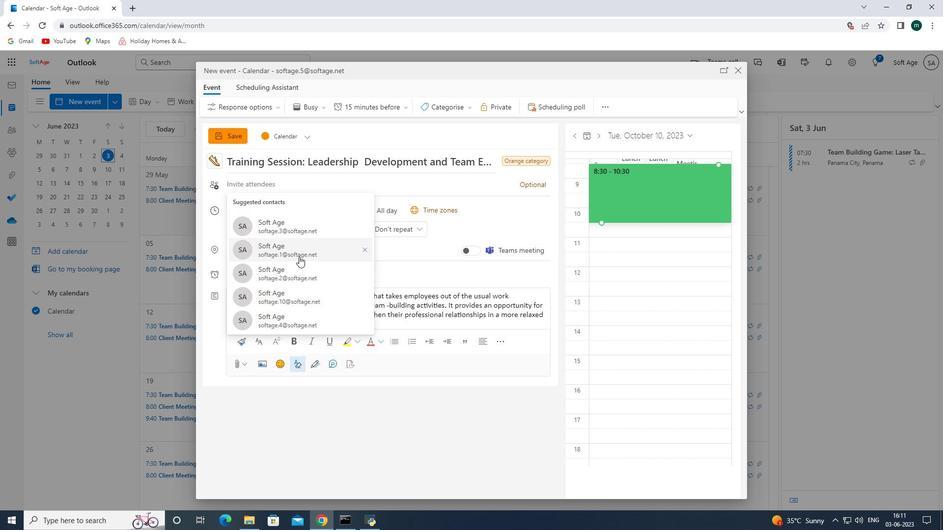 
Action: Mouse moved to (329, 183)
Screenshot: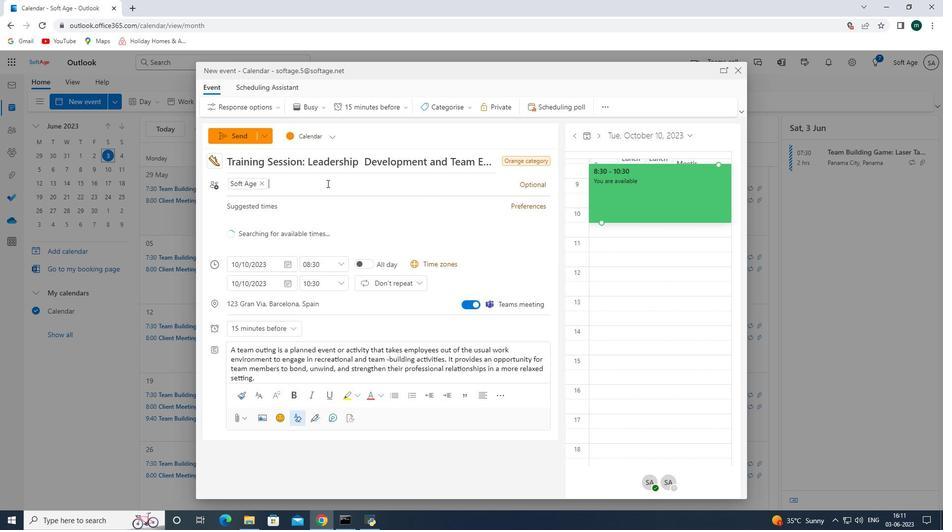 
Action: Mouse pressed left at (329, 183)
Screenshot: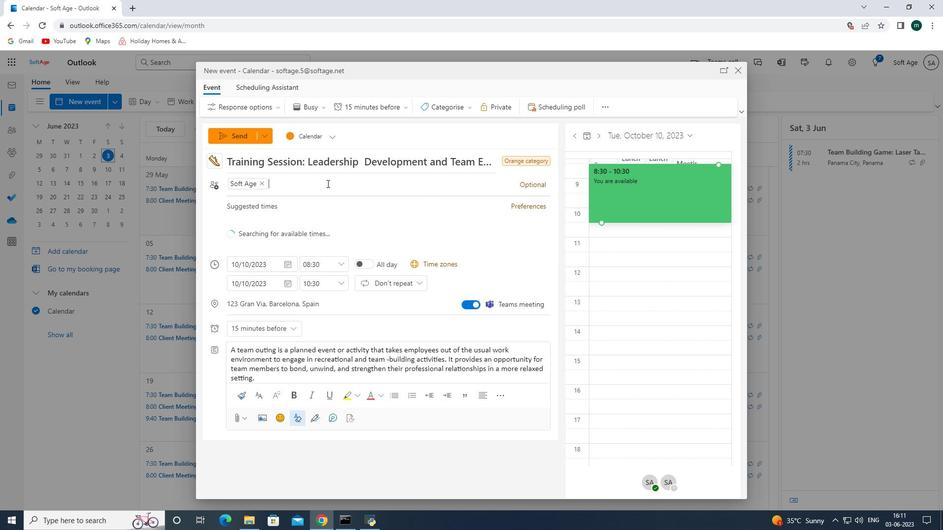 
Action: Mouse moved to (333, 249)
Screenshot: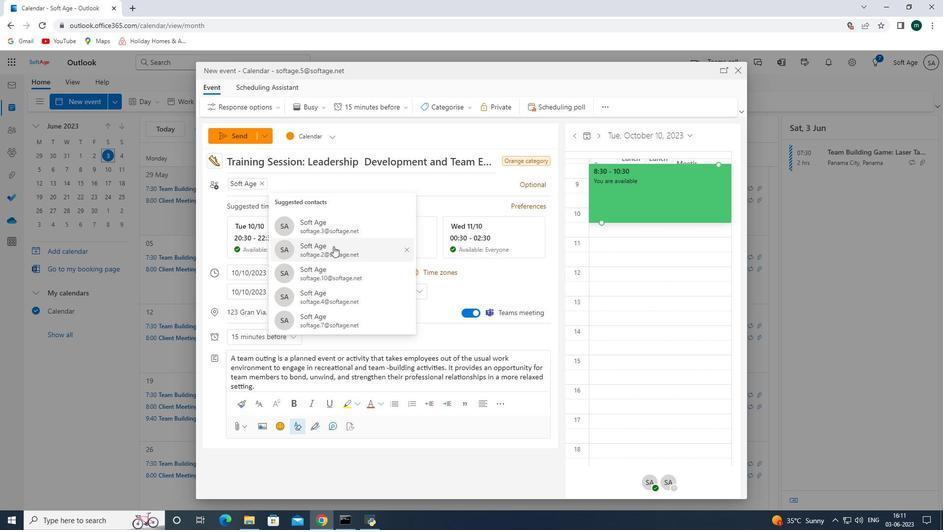 
Action: Mouse pressed left at (333, 249)
Screenshot: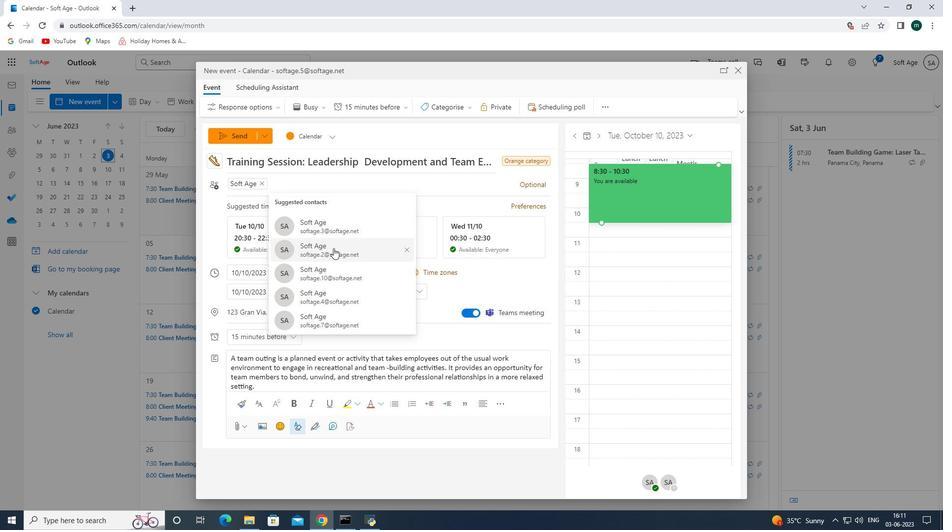 
Action: Mouse moved to (296, 336)
Screenshot: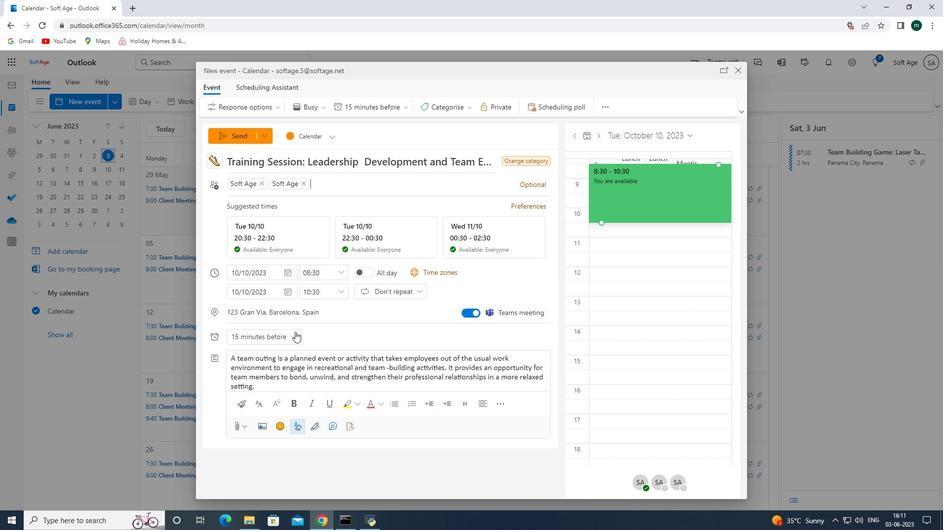 
Action: Mouse pressed left at (296, 336)
Screenshot: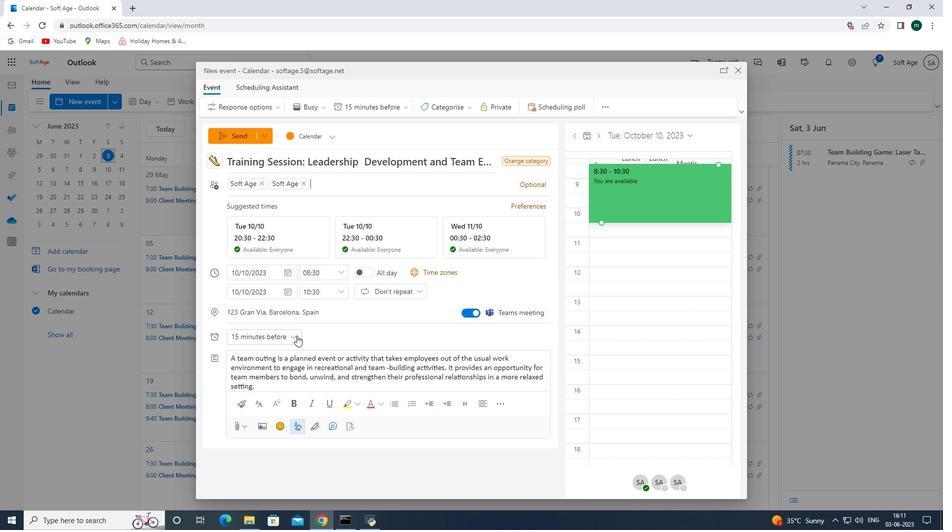 
Action: Mouse moved to (277, 268)
Screenshot: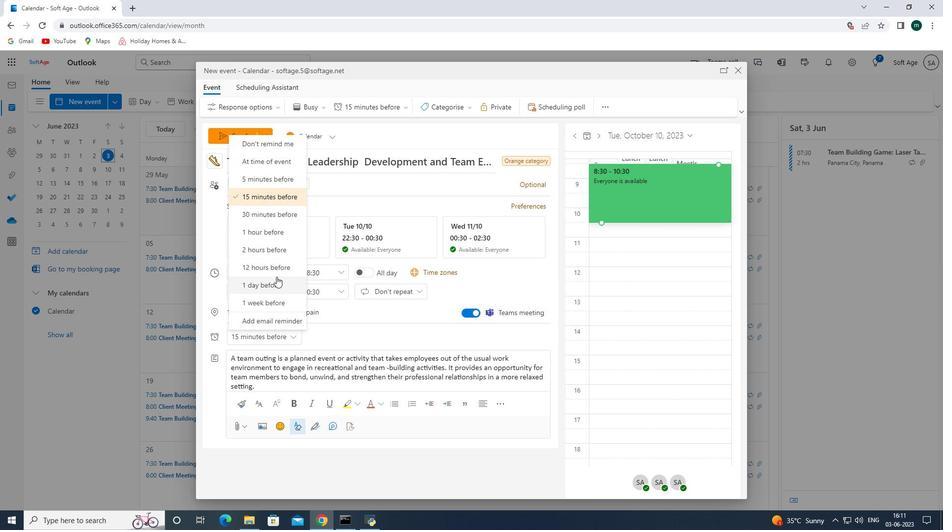 
Action: Mouse pressed left at (277, 268)
Screenshot: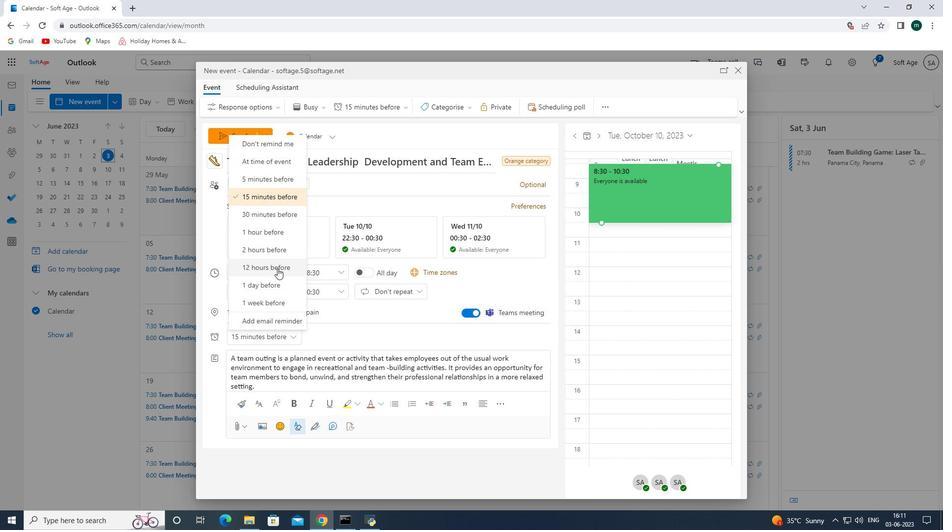 
Action: Mouse moved to (347, 342)
Screenshot: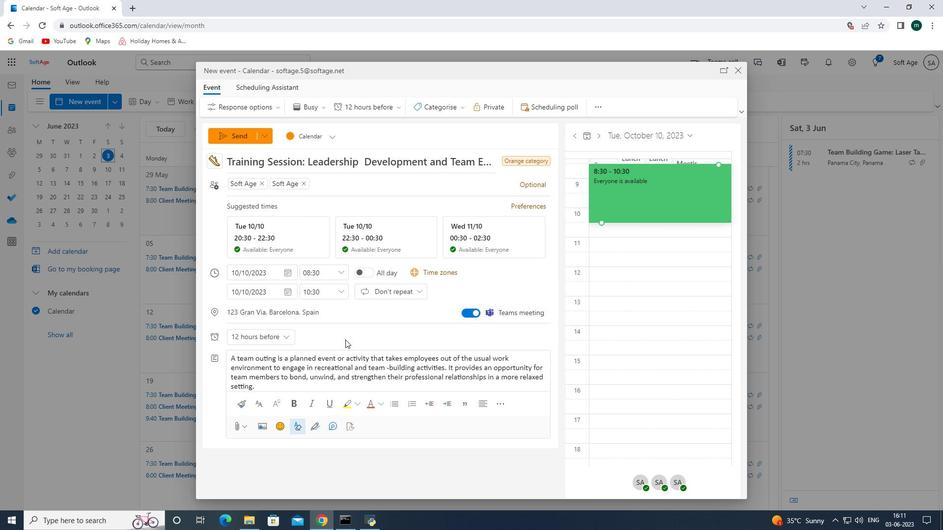 
Action: Mouse scrolled (347, 342) with delta (0, 0)
Screenshot: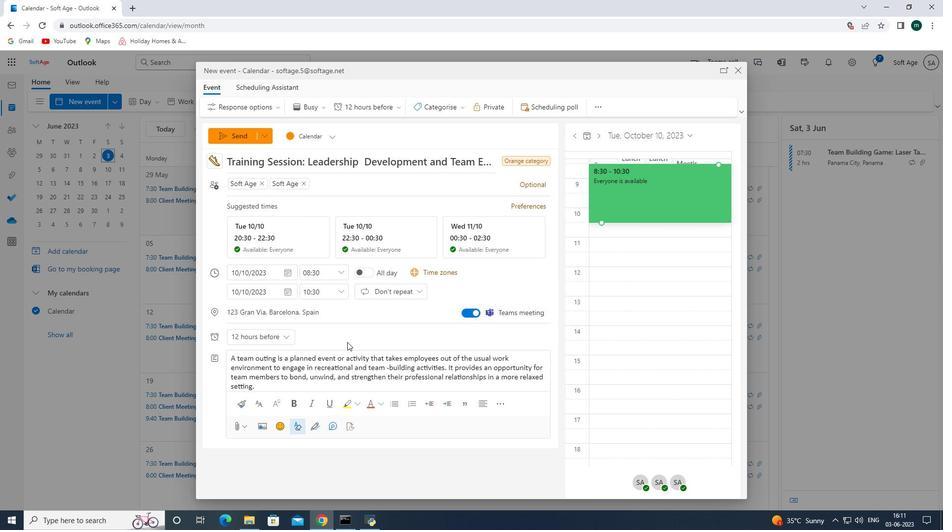 
Action: Mouse scrolled (347, 342) with delta (0, 0)
Screenshot: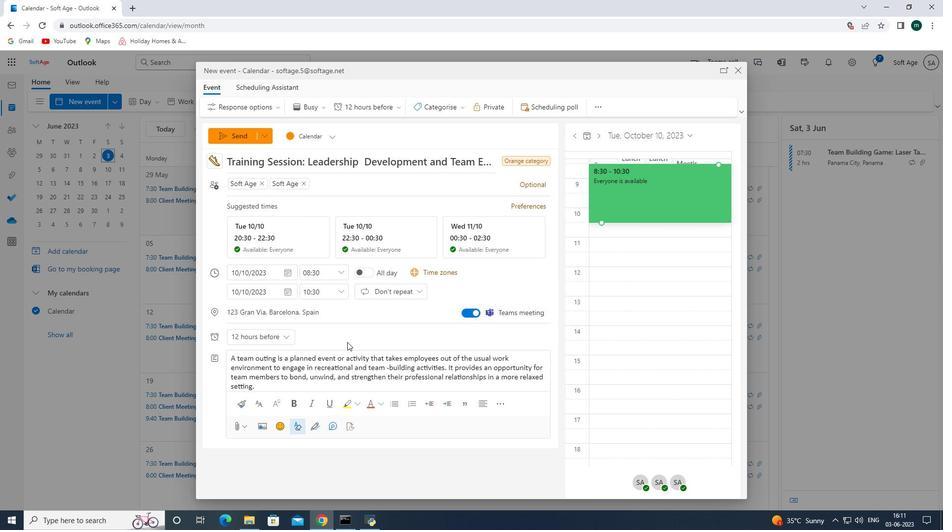 
Action: Mouse scrolled (347, 342) with delta (0, 0)
Screenshot: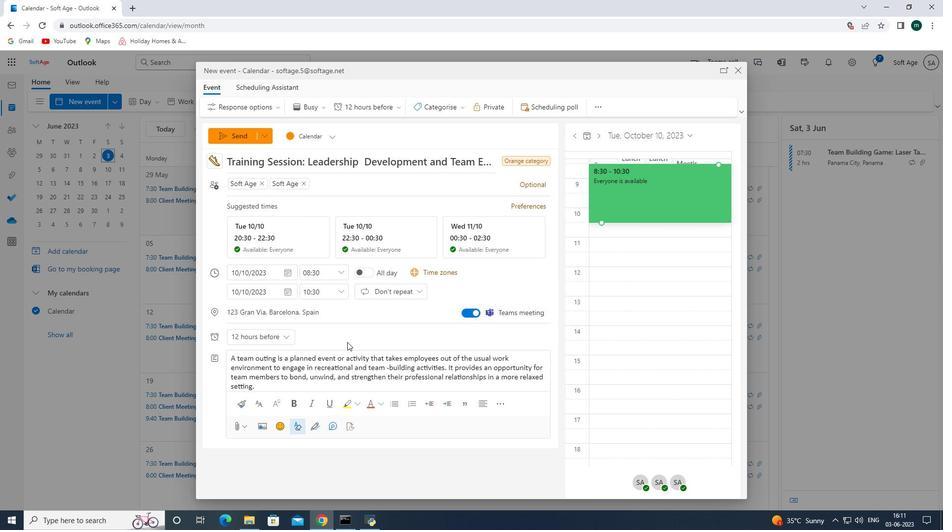 
Action: Mouse scrolled (347, 343) with delta (0, 0)
Screenshot: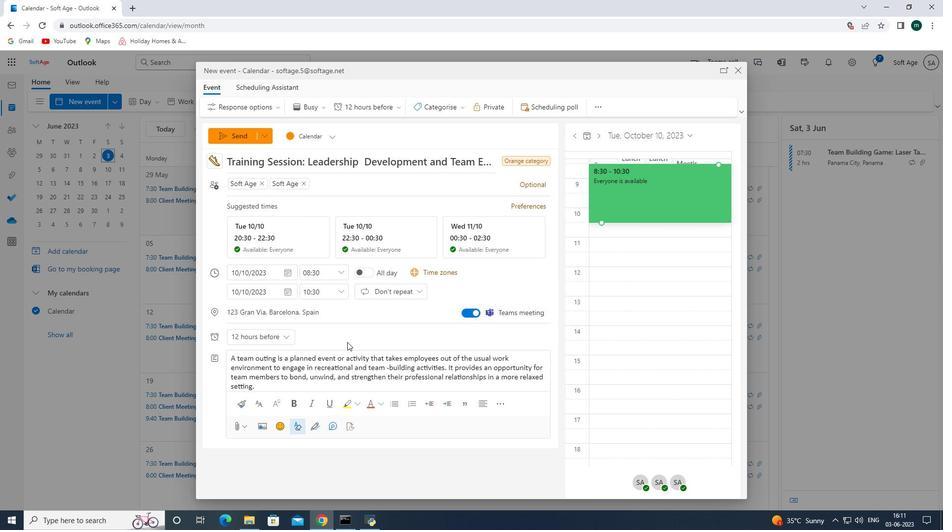 
Action: Mouse scrolled (347, 343) with delta (0, 0)
Screenshot: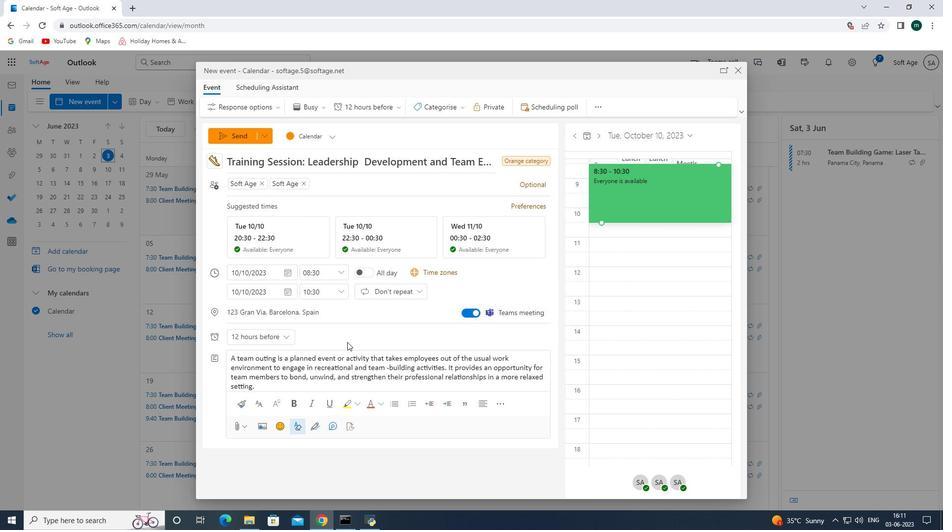 
Action: Mouse scrolled (347, 343) with delta (0, 0)
Screenshot: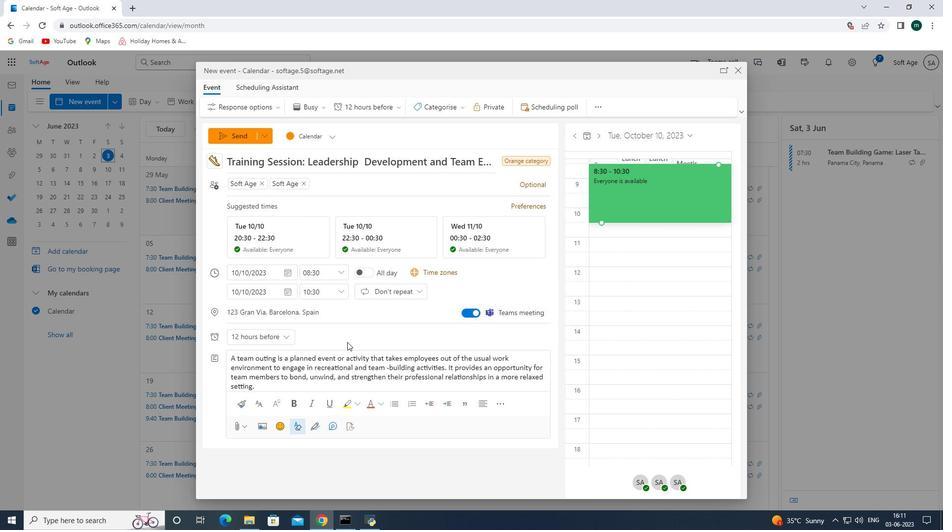 
Action: Mouse scrolled (347, 343) with delta (0, 0)
Screenshot: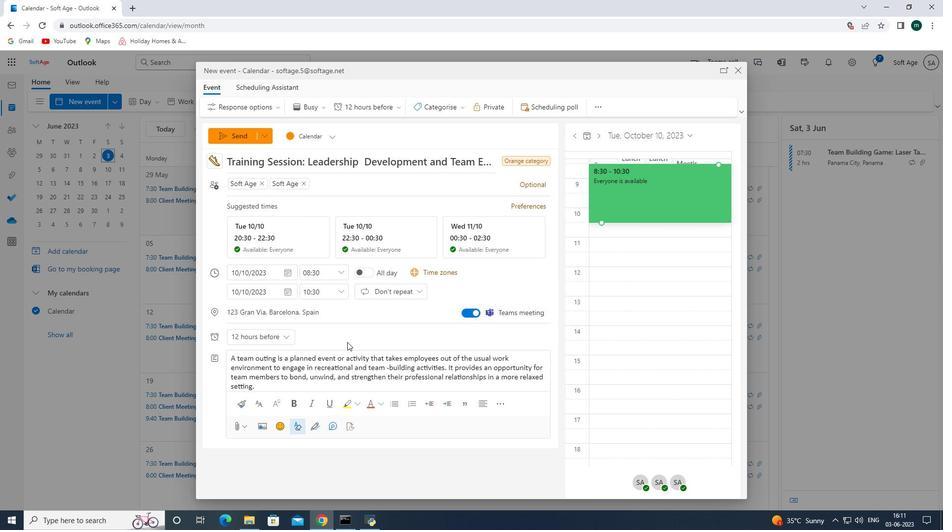 
Action: Mouse moved to (239, 138)
Screenshot: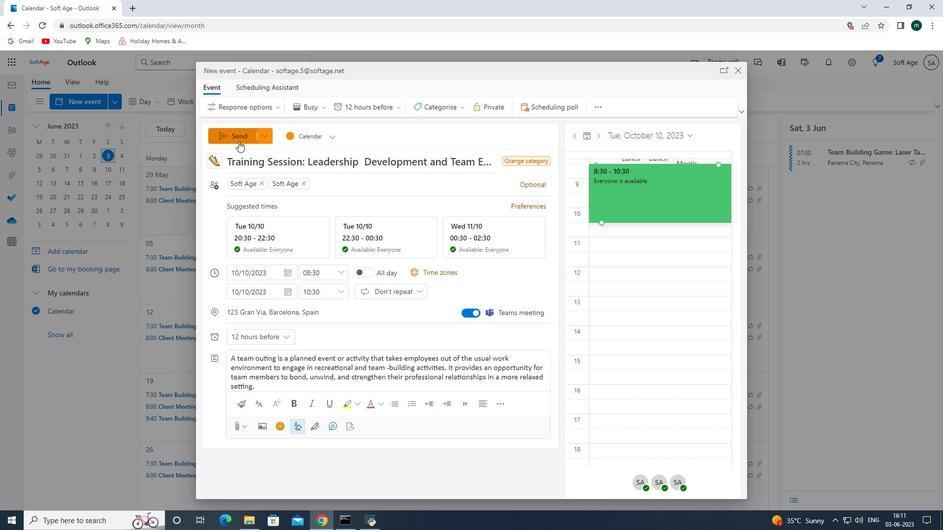 
Action: Mouse pressed left at (239, 138)
Screenshot: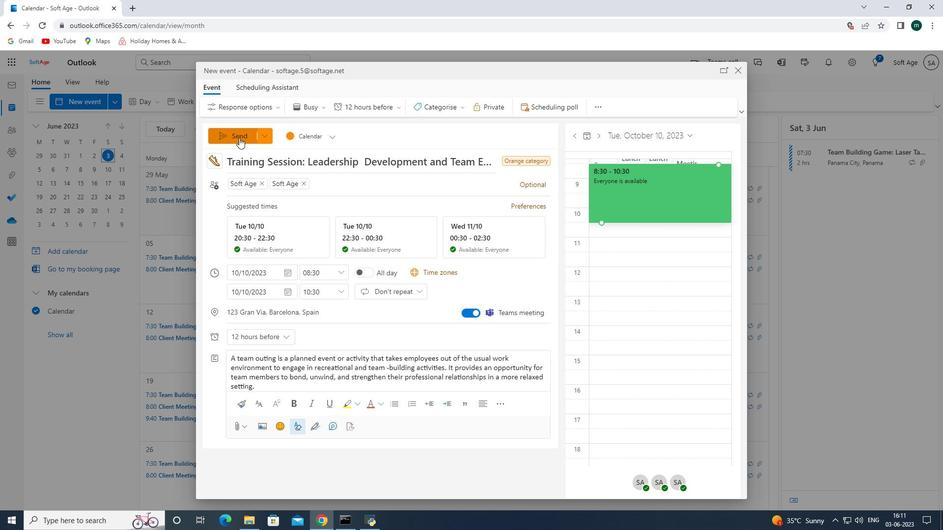 
Action: Mouse moved to (210, 226)
Screenshot: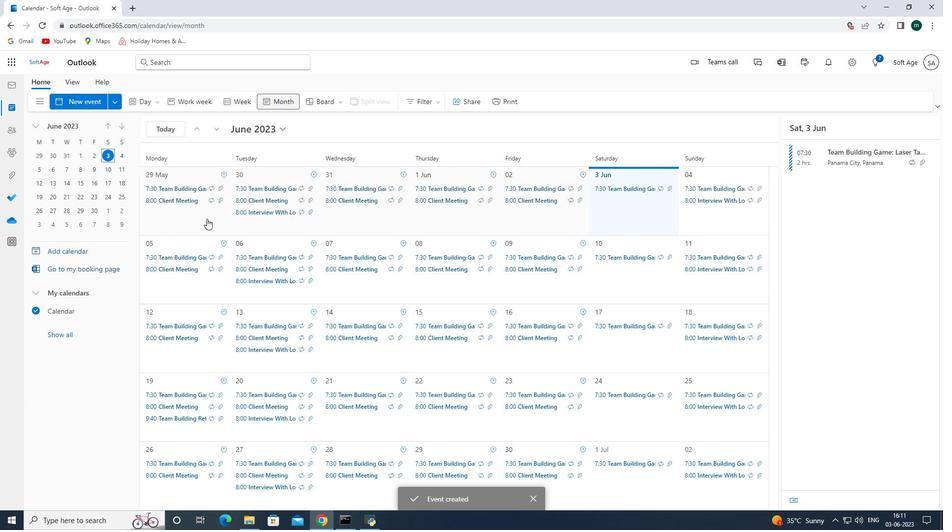 
